 Task: Add Sprouts Organic Raw Unfiltered Apple Cider Vinegar to the cart.
Action: Mouse moved to (17, 71)
Screenshot: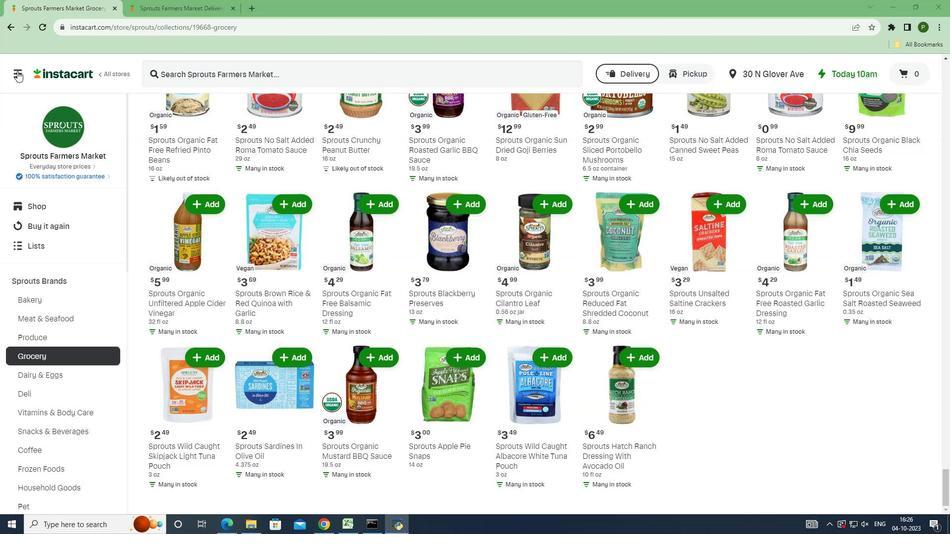 
Action: Mouse pressed left at (17, 71)
Screenshot: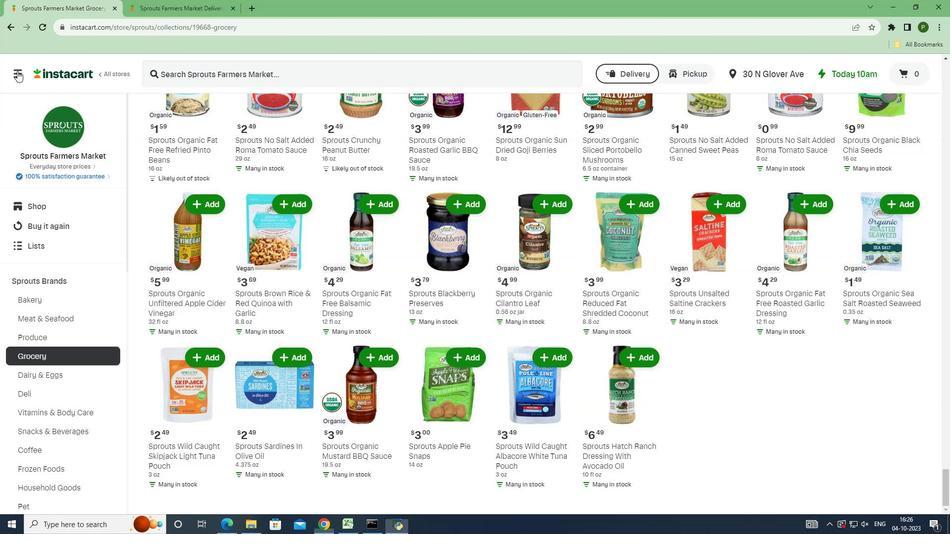 
Action: Mouse moved to (49, 268)
Screenshot: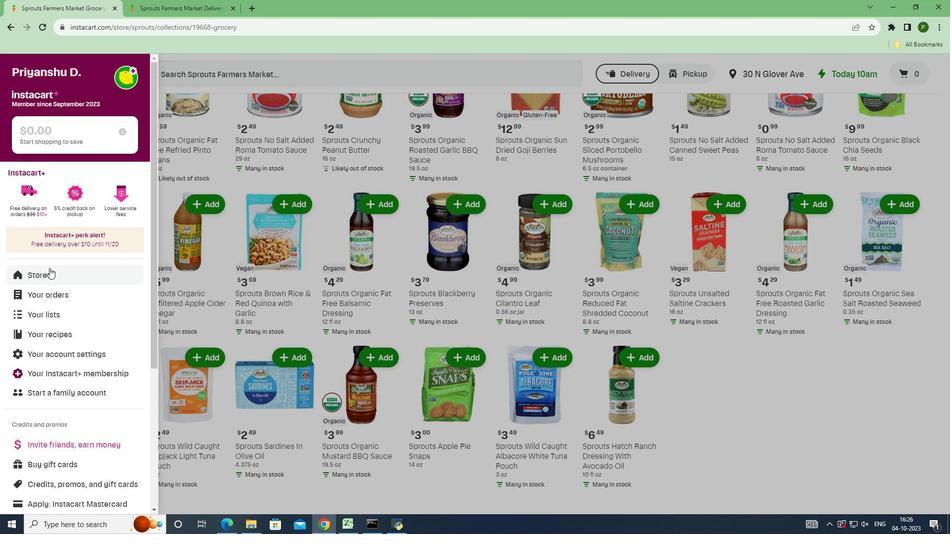 
Action: Mouse pressed left at (49, 268)
Screenshot: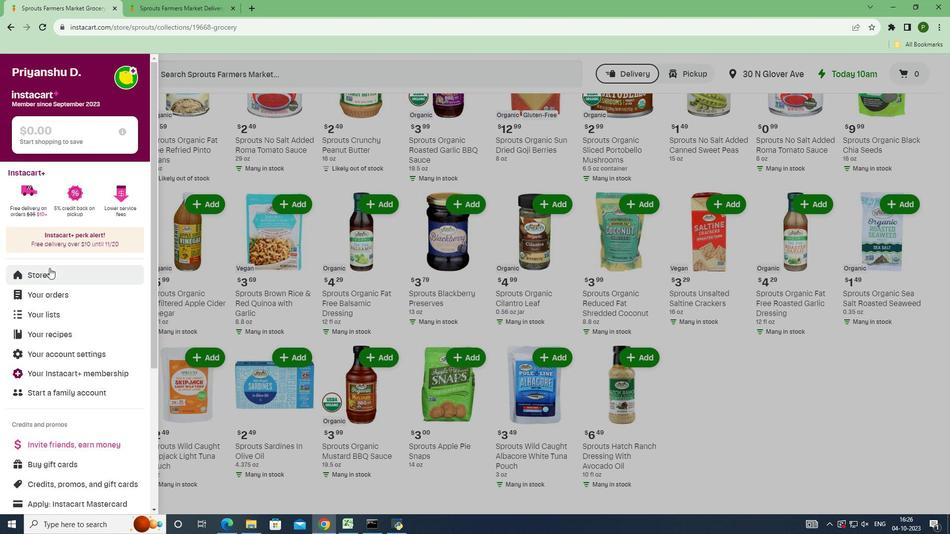
Action: Mouse moved to (224, 121)
Screenshot: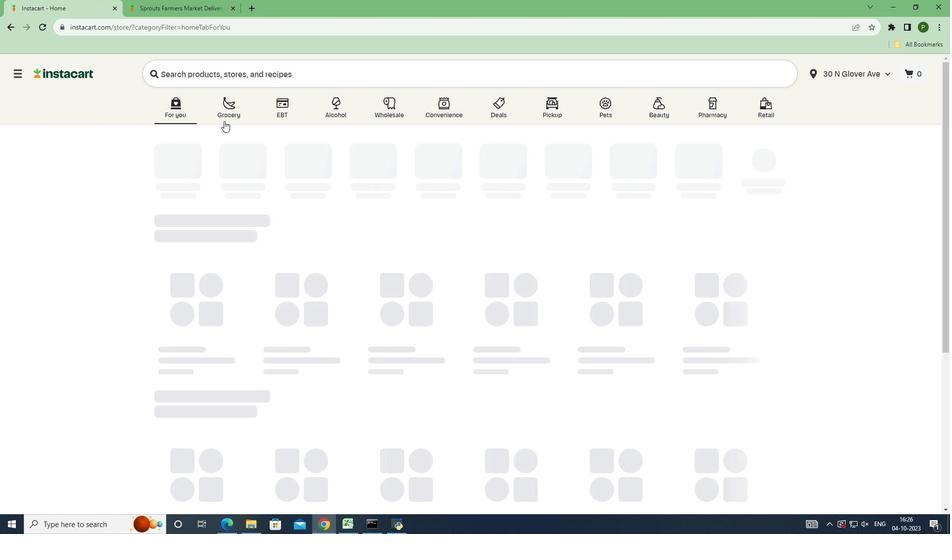 
Action: Mouse pressed left at (224, 121)
Screenshot: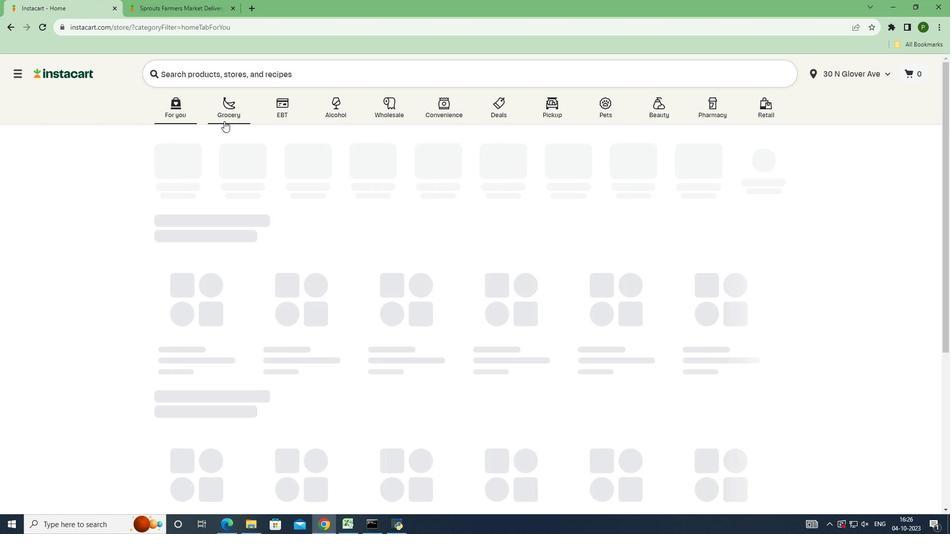 
Action: Mouse moved to (607, 231)
Screenshot: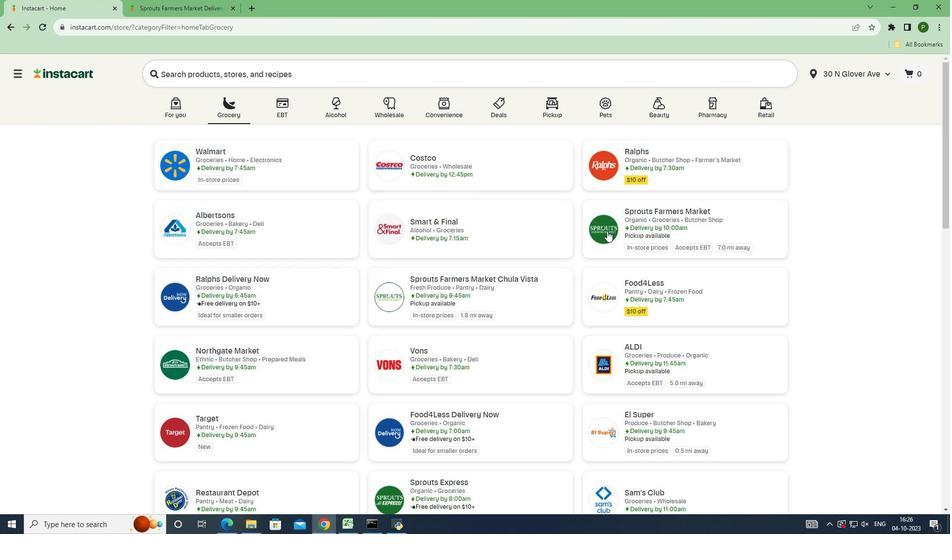 
Action: Mouse pressed left at (607, 231)
Screenshot: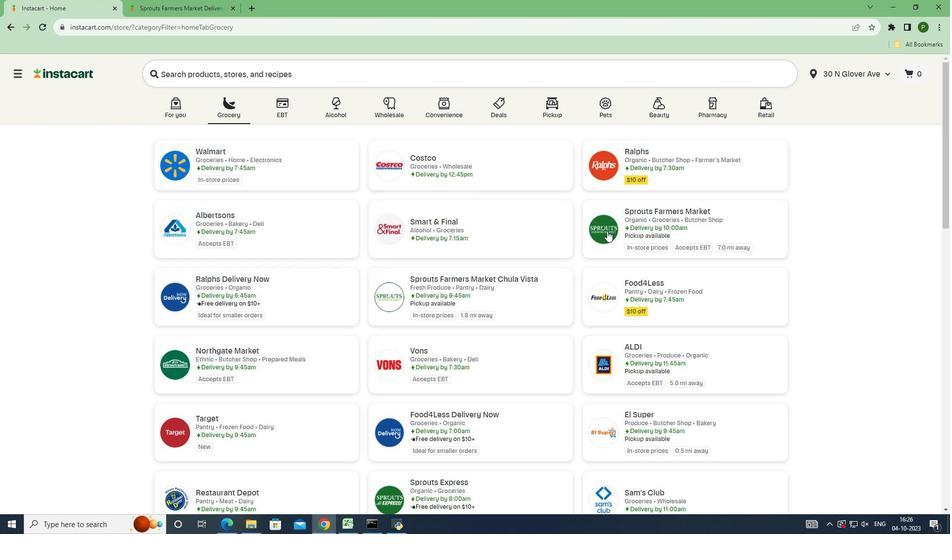 
Action: Mouse moved to (51, 279)
Screenshot: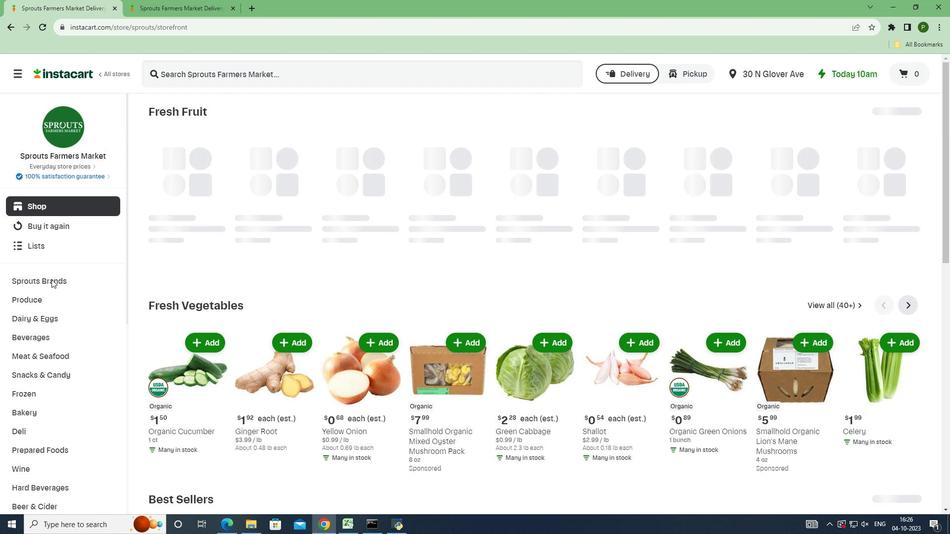 
Action: Mouse pressed left at (51, 279)
Screenshot: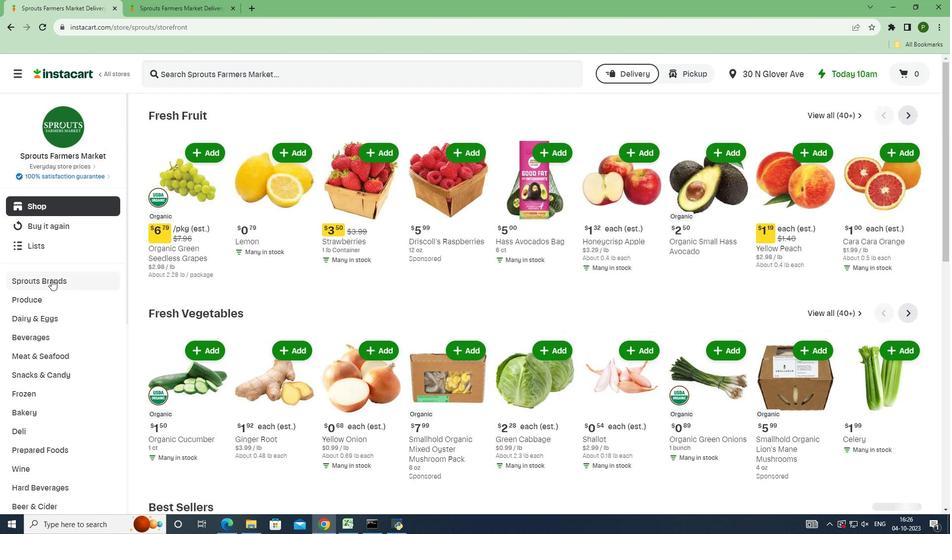 
Action: Mouse moved to (32, 351)
Screenshot: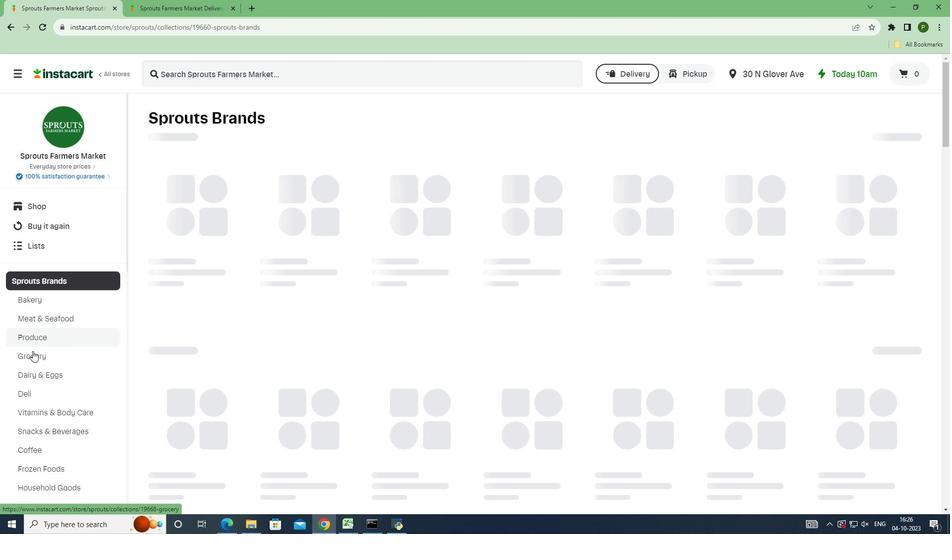 
Action: Mouse pressed left at (32, 351)
Screenshot: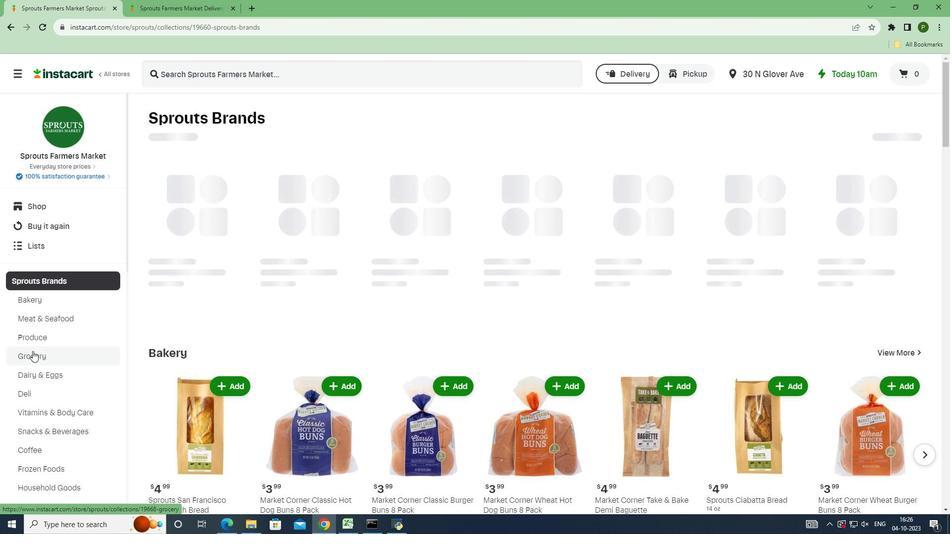 
Action: Mouse moved to (210, 209)
Screenshot: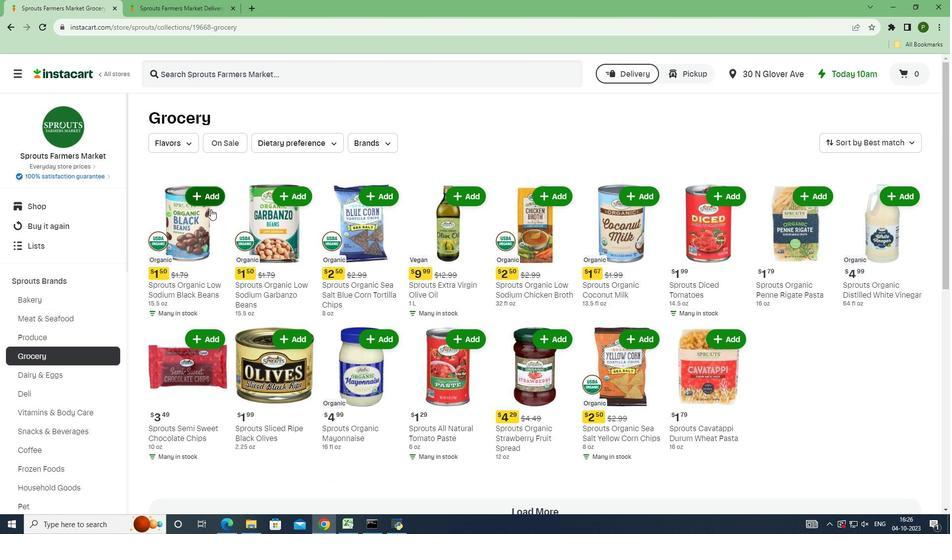 
Action: Mouse scrolled (210, 208) with delta (0, 0)
Screenshot: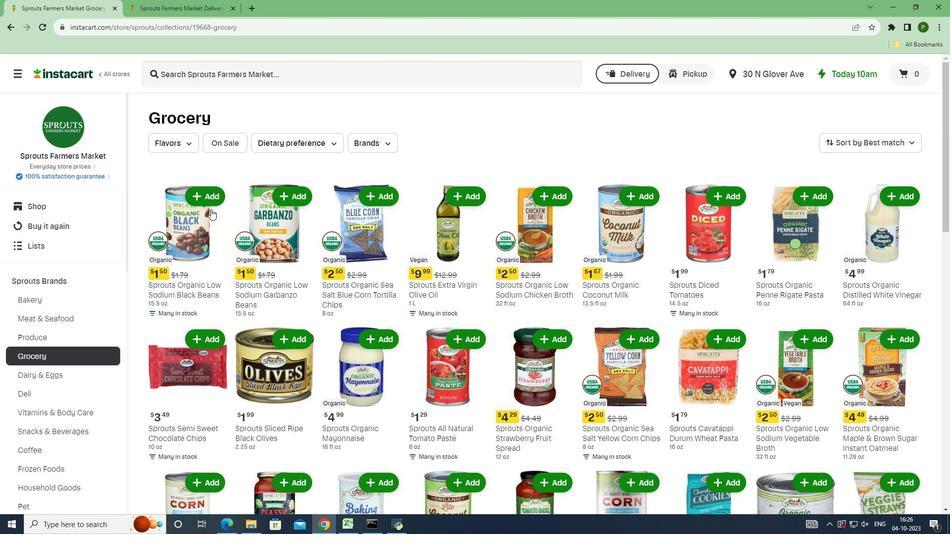 
Action: Mouse scrolled (210, 208) with delta (0, 0)
Screenshot: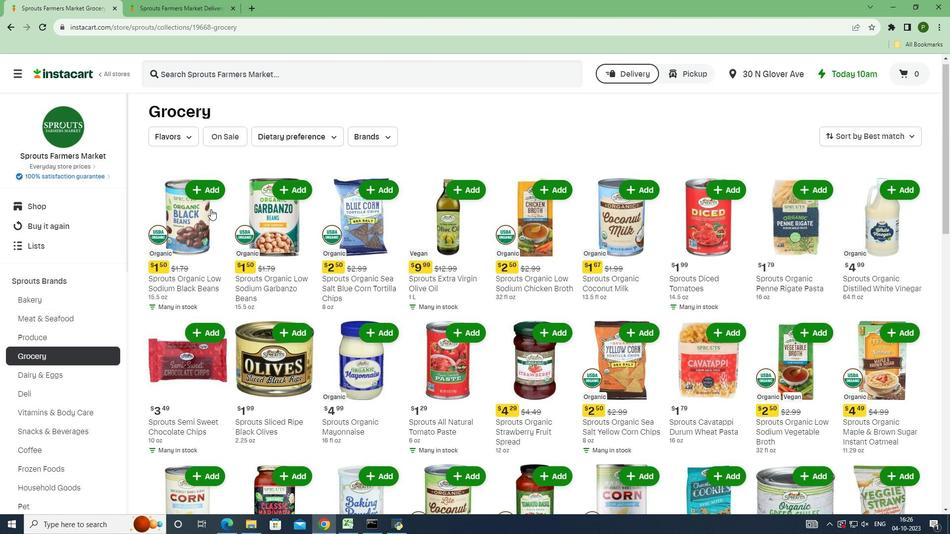 
Action: Mouse scrolled (210, 208) with delta (0, 0)
Screenshot: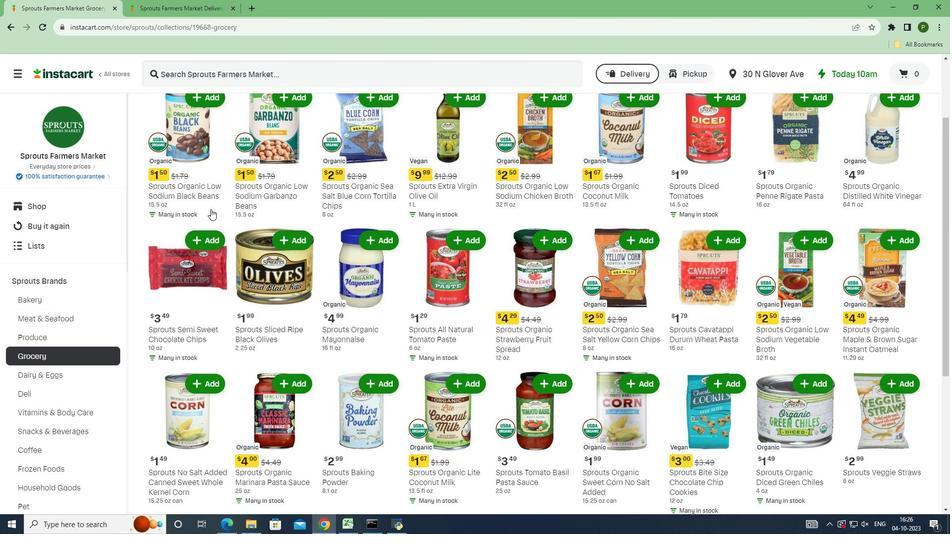 
Action: Mouse scrolled (210, 208) with delta (0, 0)
Screenshot: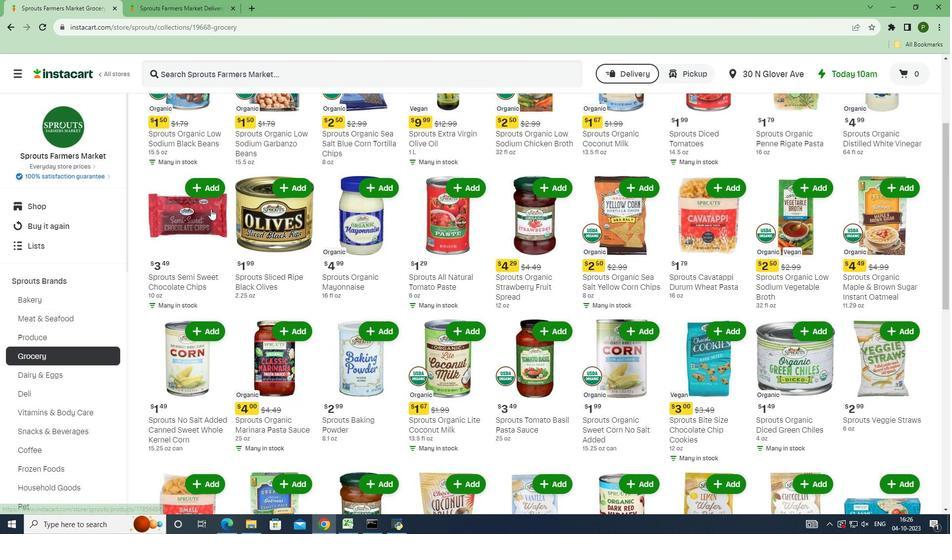 
Action: Mouse scrolled (210, 208) with delta (0, 0)
Screenshot: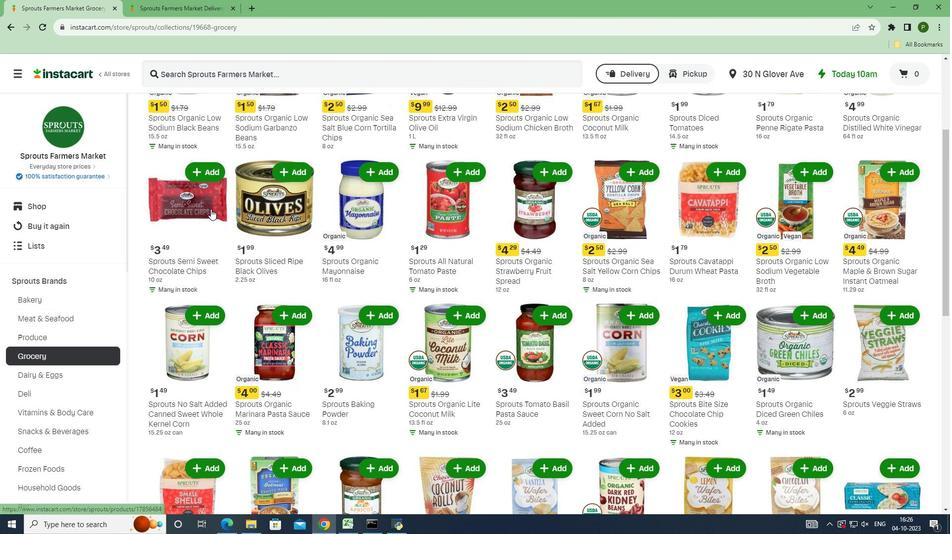 
Action: Mouse scrolled (210, 208) with delta (0, 0)
Screenshot: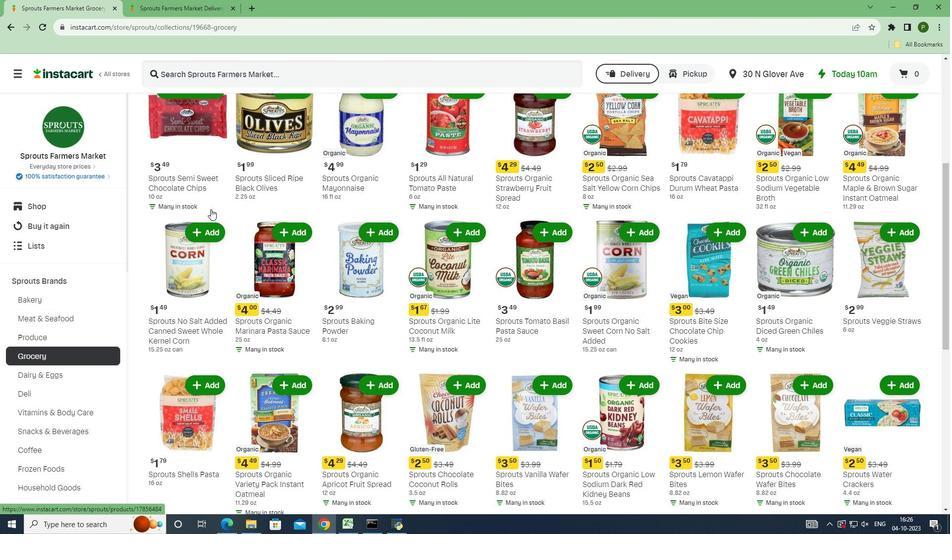 
Action: Mouse scrolled (210, 208) with delta (0, 0)
Screenshot: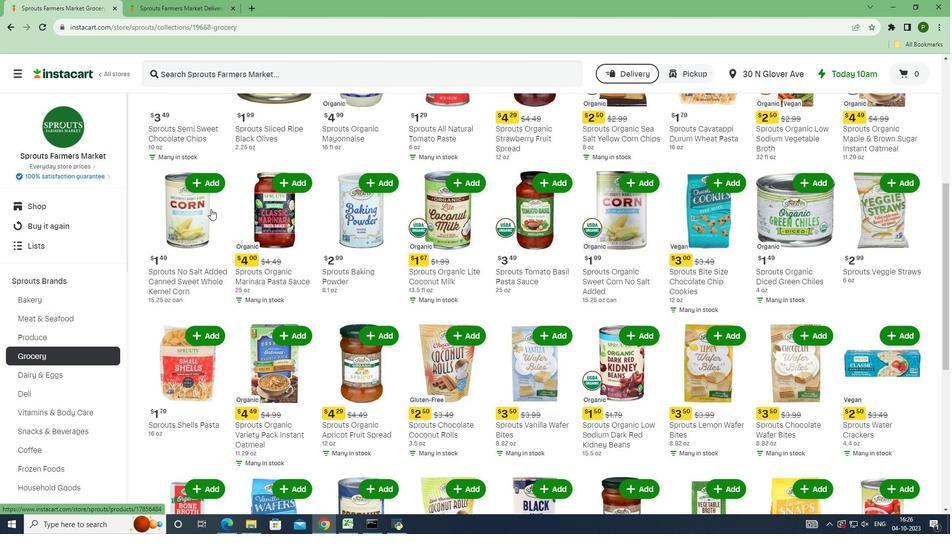 
Action: Mouse scrolled (210, 208) with delta (0, 0)
Screenshot: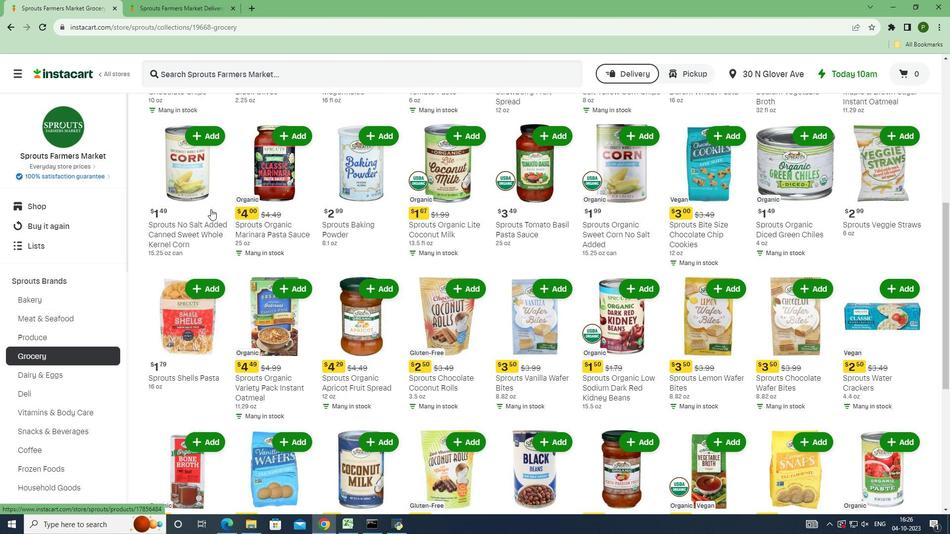 
Action: Mouse scrolled (210, 208) with delta (0, 0)
Screenshot: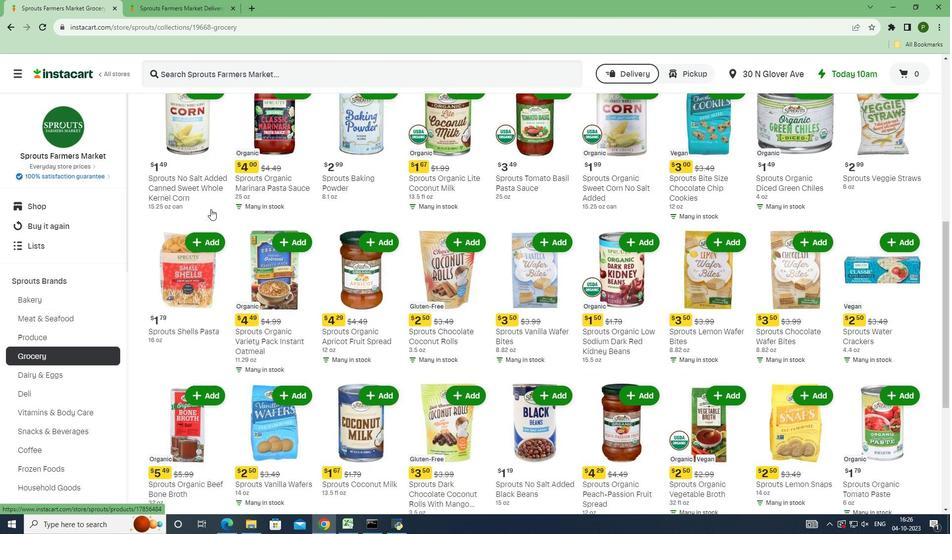 
Action: Mouse scrolled (210, 208) with delta (0, 0)
Screenshot: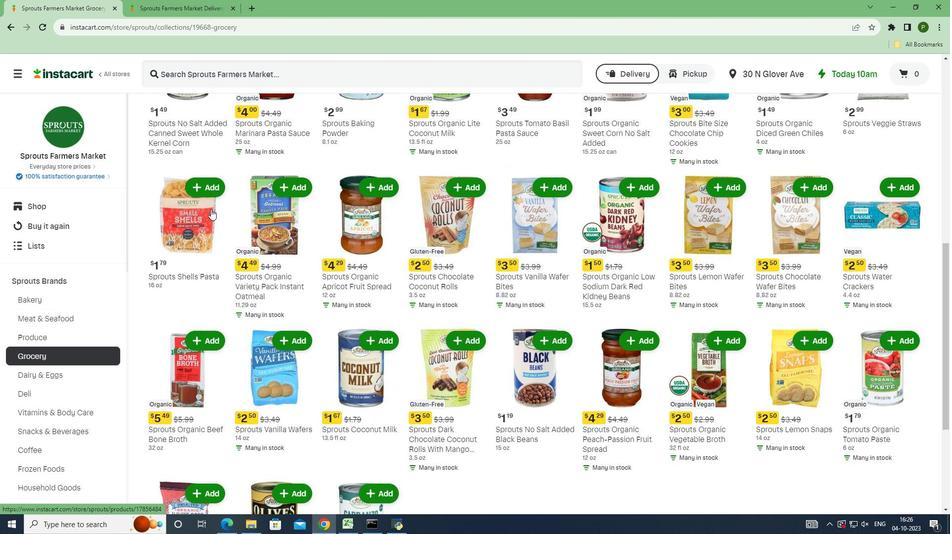 
Action: Mouse scrolled (210, 208) with delta (0, 0)
Screenshot: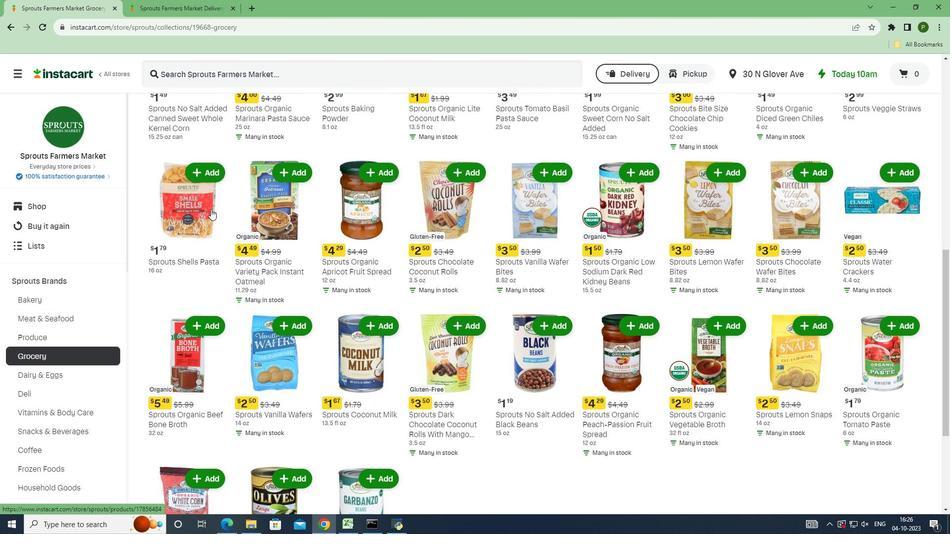 
Action: Mouse scrolled (210, 208) with delta (0, 0)
Screenshot: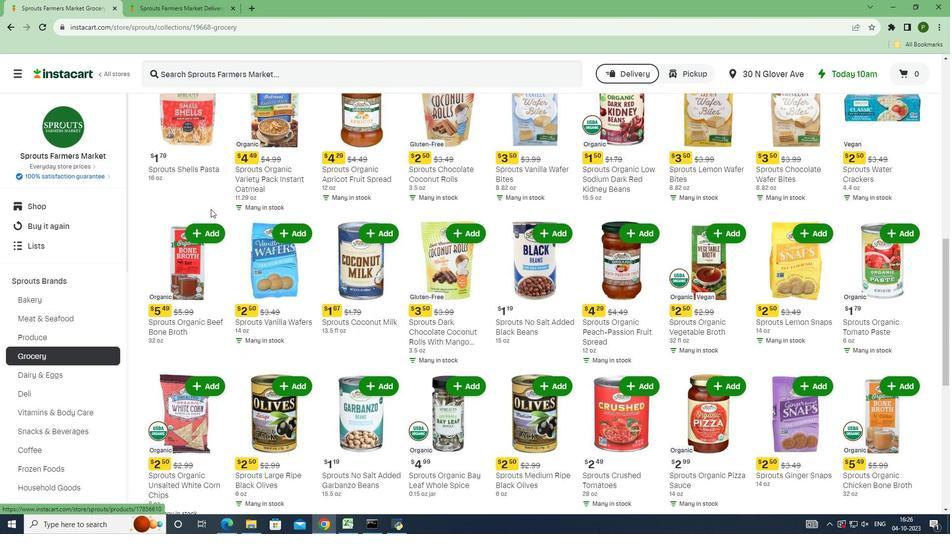 
Action: Mouse scrolled (210, 208) with delta (0, 0)
Screenshot: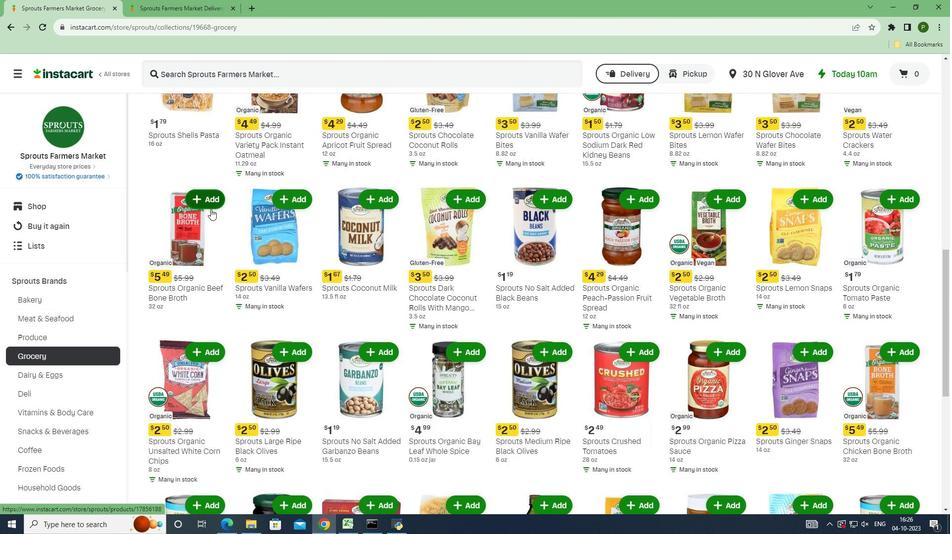 
Action: Mouse scrolled (210, 208) with delta (0, 0)
Screenshot: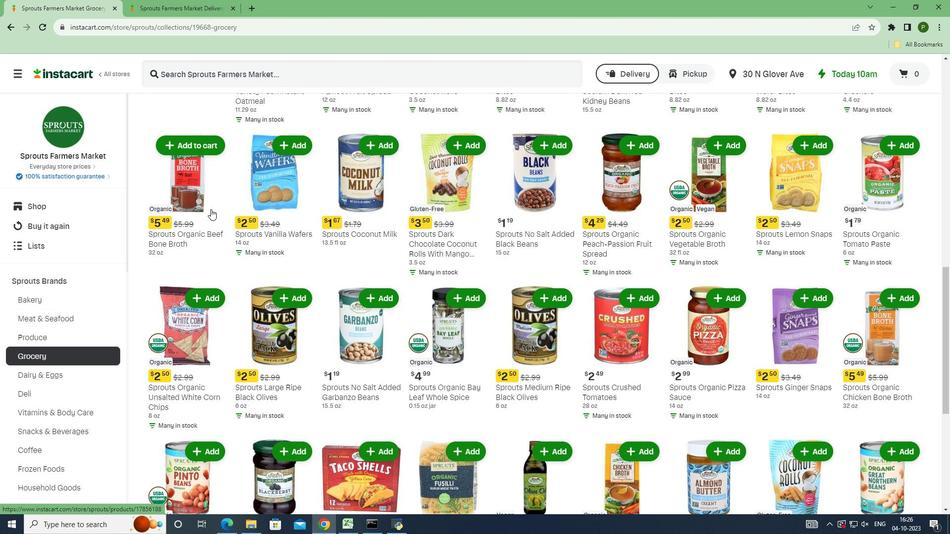 
Action: Mouse scrolled (210, 208) with delta (0, 0)
Screenshot: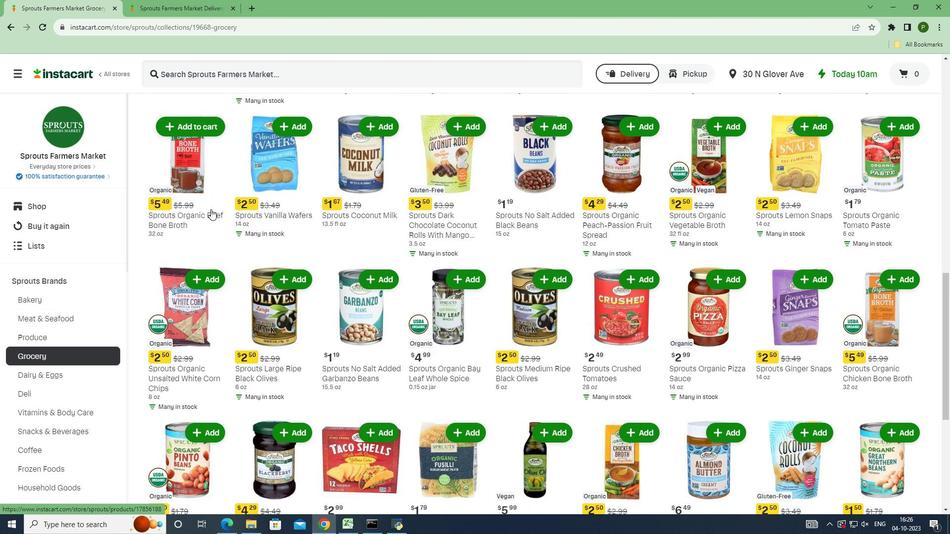 
Action: Mouse scrolled (210, 208) with delta (0, 0)
Screenshot: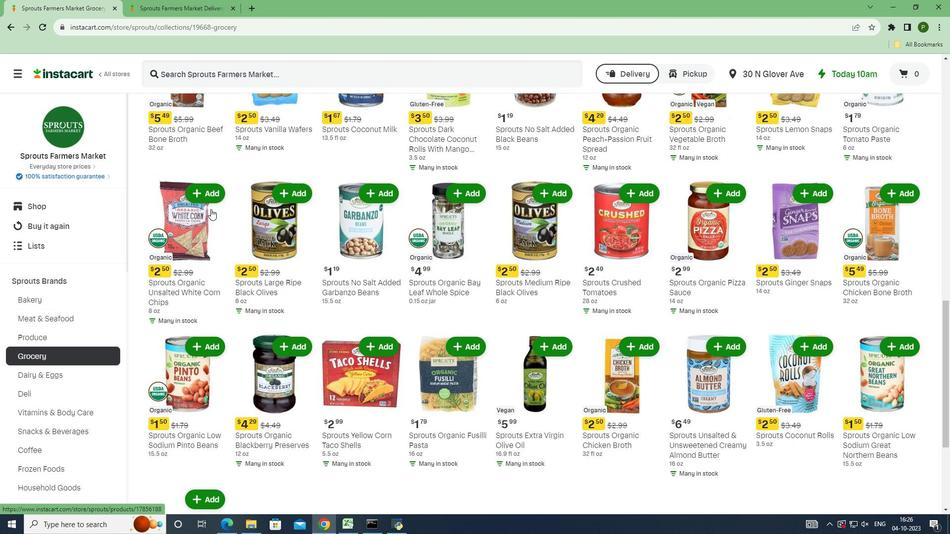 
Action: Mouse scrolled (210, 208) with delta (0, 0)
Screenshot: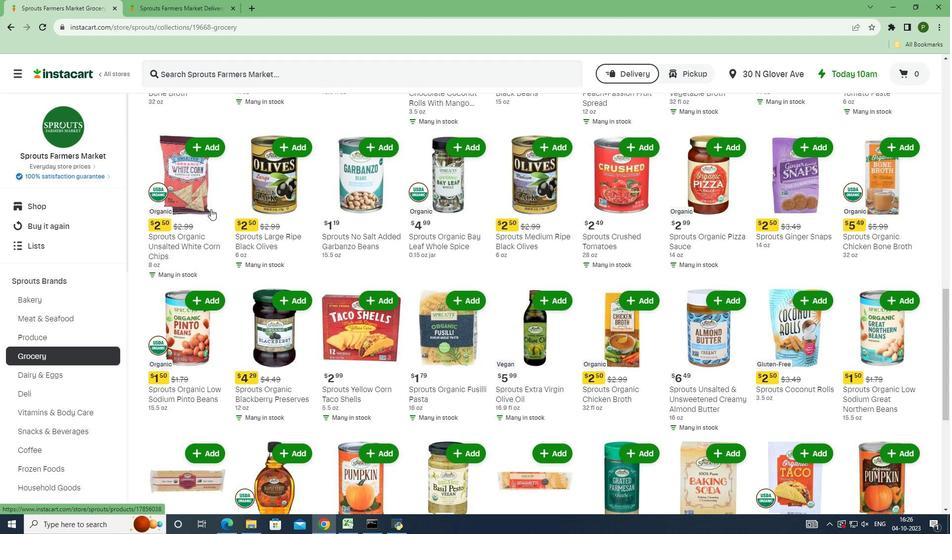 
Action: Mouse scrolled (210, 208) with delta (0, 0)
Screenshot: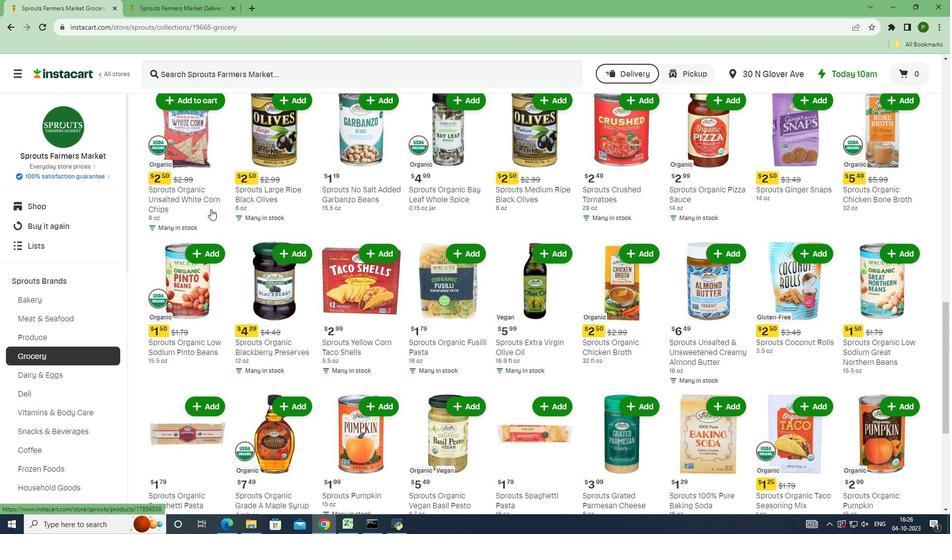 
Action: Mouse scrolled (210, 208) with delta (0, 0)
Screenshot: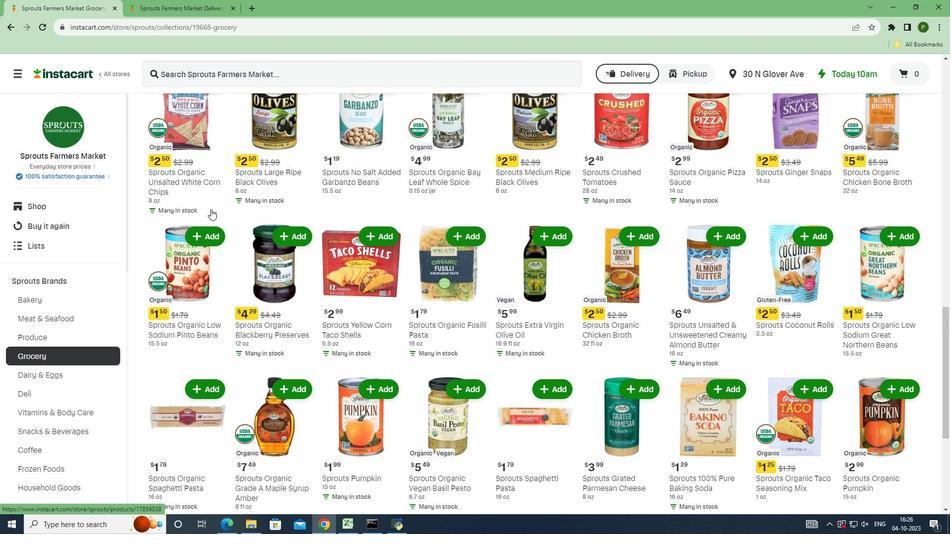 
Action: Mouse scrolled (210, 208) with delta (0, 0)
Screenshot: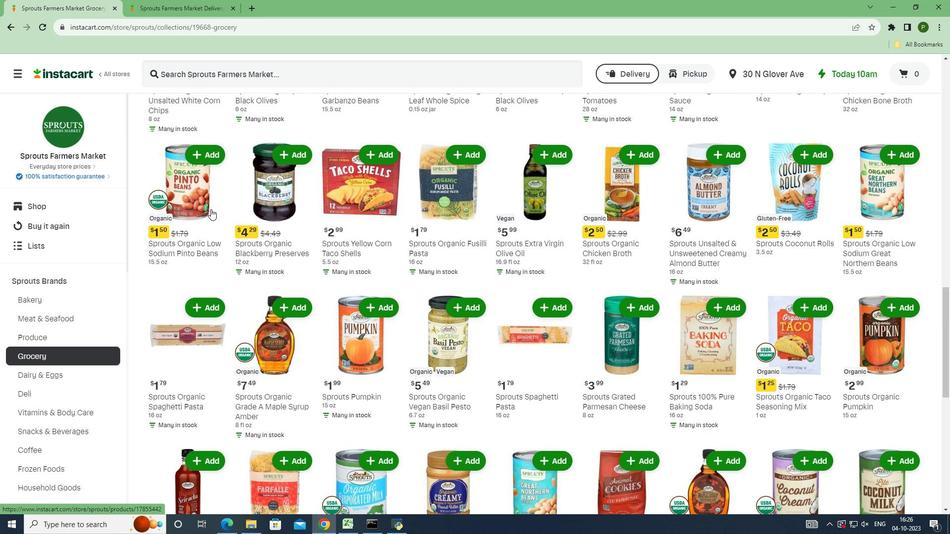 
Action: Mouse scrolled (210, 208) with delta (0, 0)
Screenshot: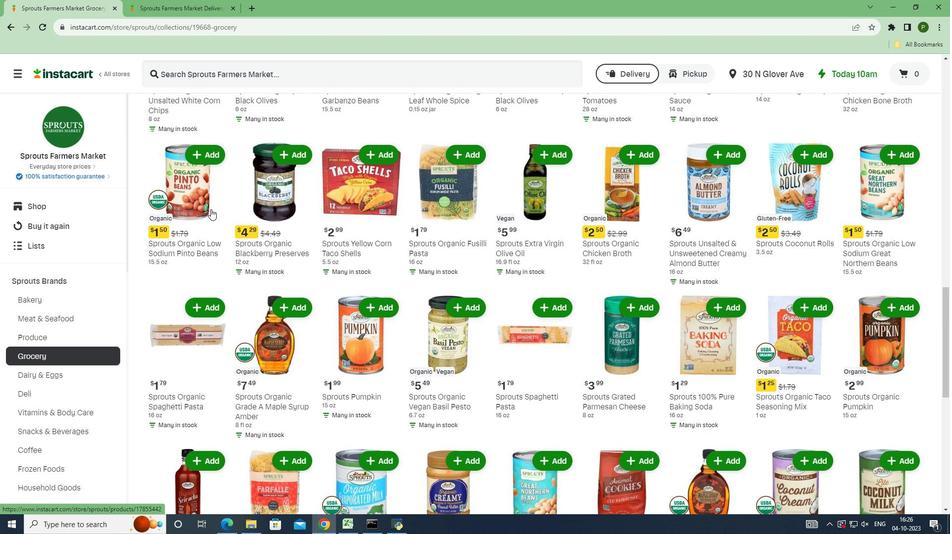 
Action: Mouse scrolled (210, 208) with delta (0, 0)
Screenshot: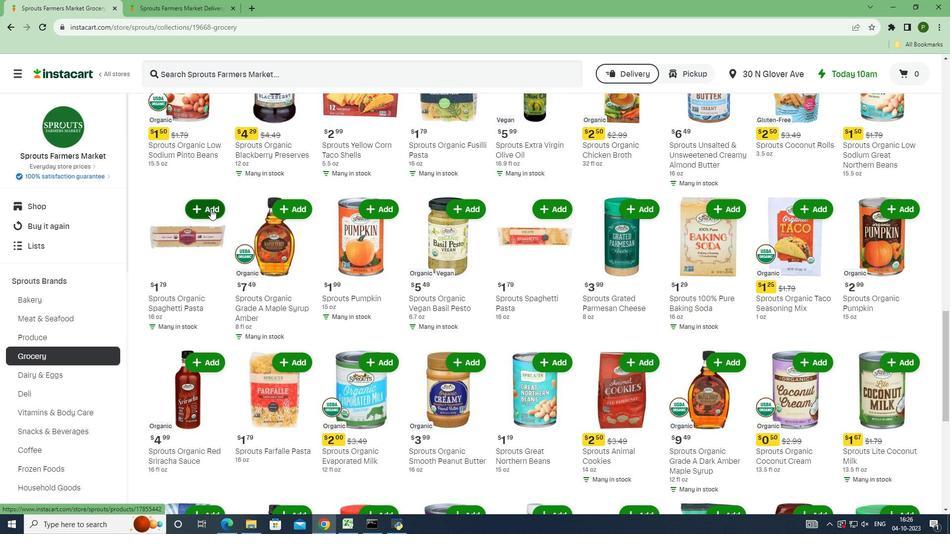 
Action: Mouse scrolled (210, 208) with delta (0, 0)
Screenshot: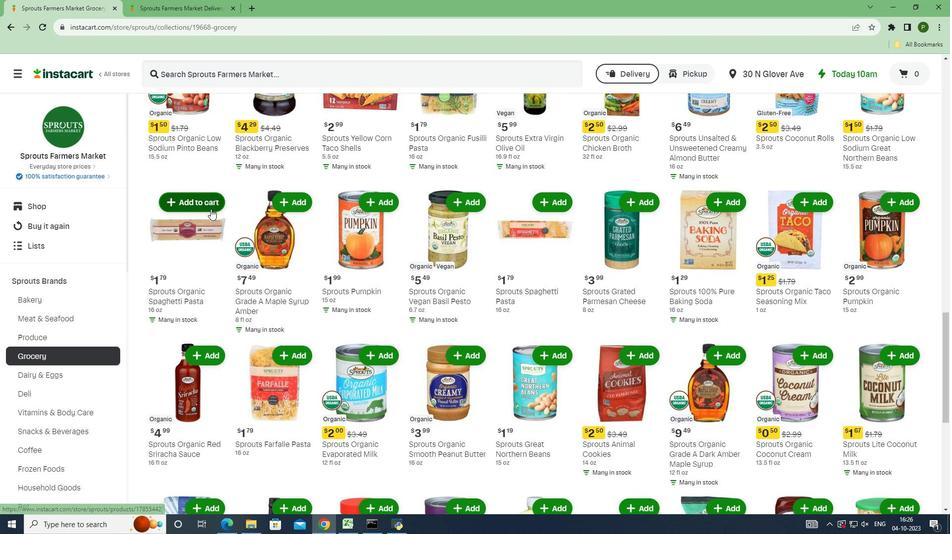 
Action: Mouse scrolled (210, 208) with delta (0, 0)
Screenshot: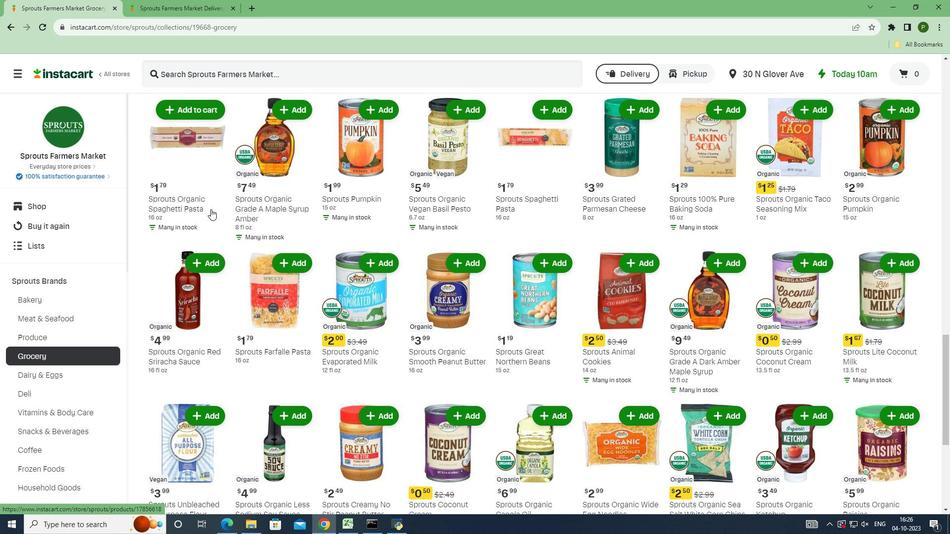 
Action: Mouse scrolled (210, 208) with delta (0, 0)
Screenshot: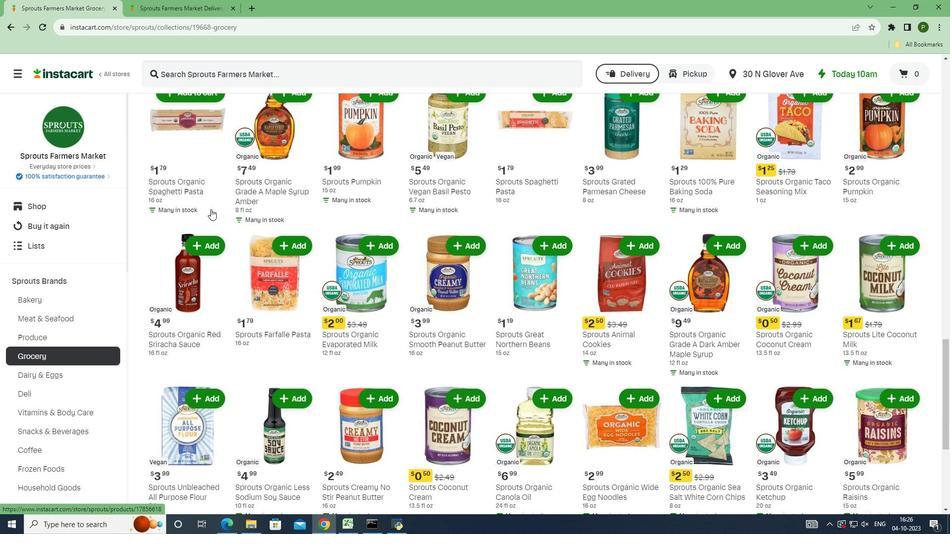 
Action: Mouse scrolled (210, 208) with delta (0, 0)
Screenshot: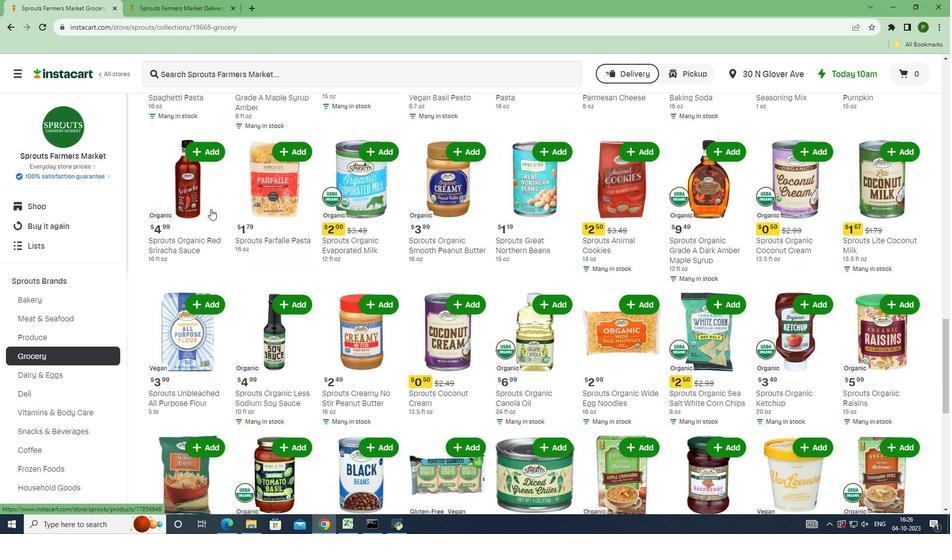 
Action: Mouse moved to (208, 235)
Screenshot: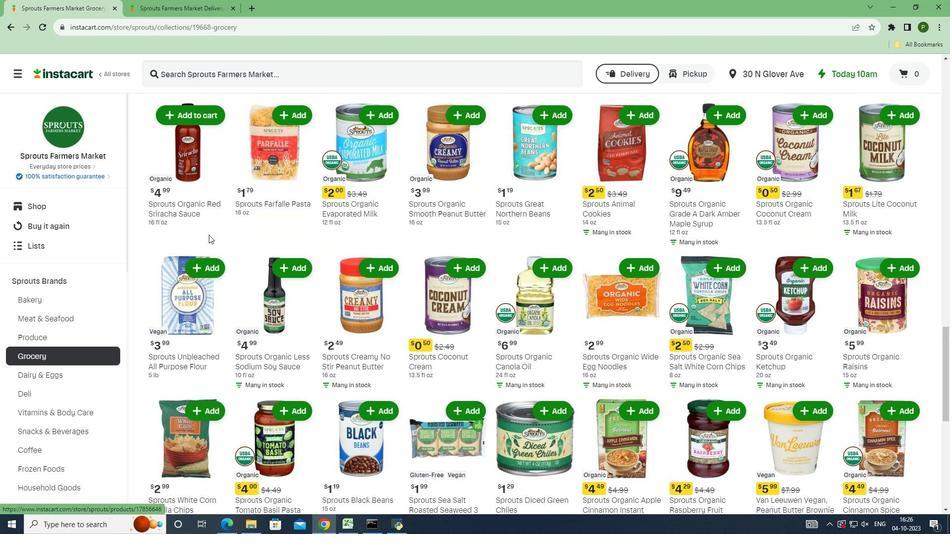
Action: Mouse scrolled (208, 234) with delta (0, 0)
Screenshot: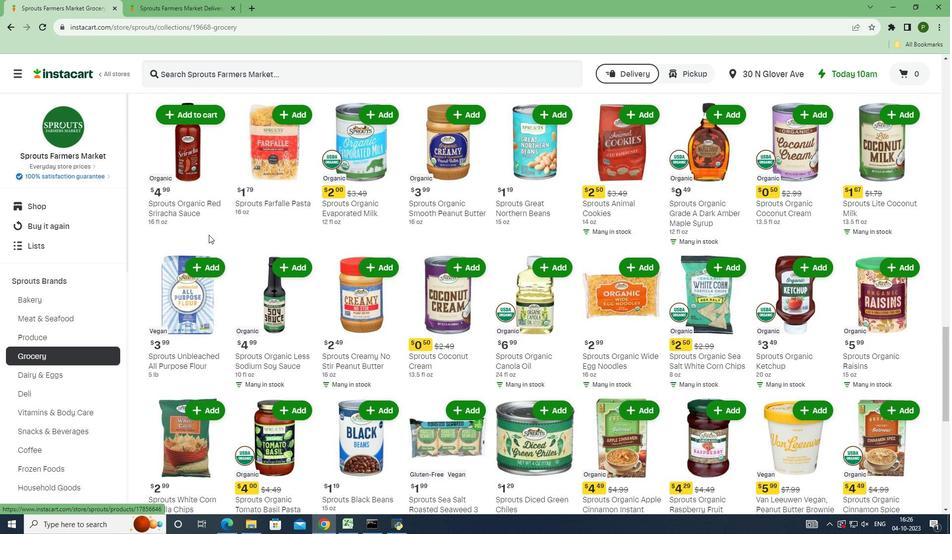 
Action: Mouse scrolled (208, 234) with delta (0, 0)
Screenshot: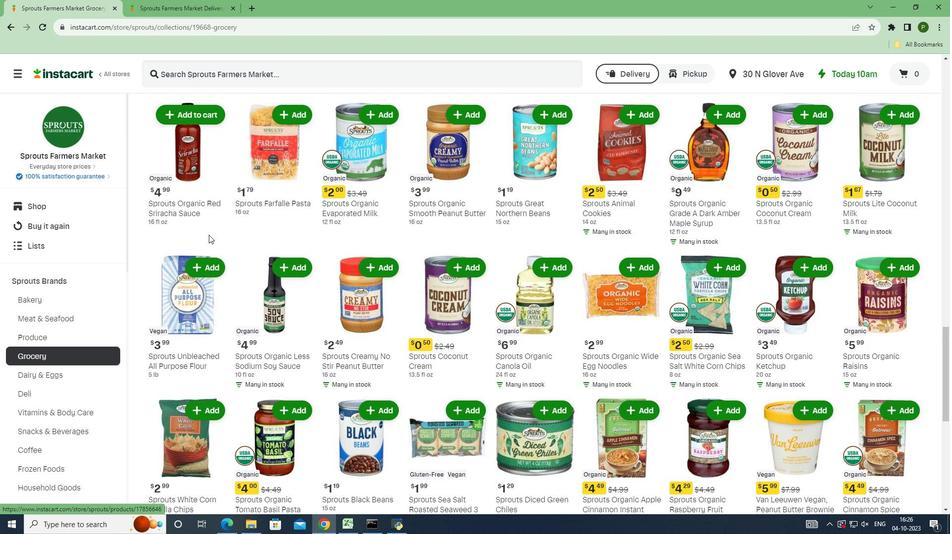 
Action: Mouse scrolled (208, 234) with delta (0, 0)
Screenshot: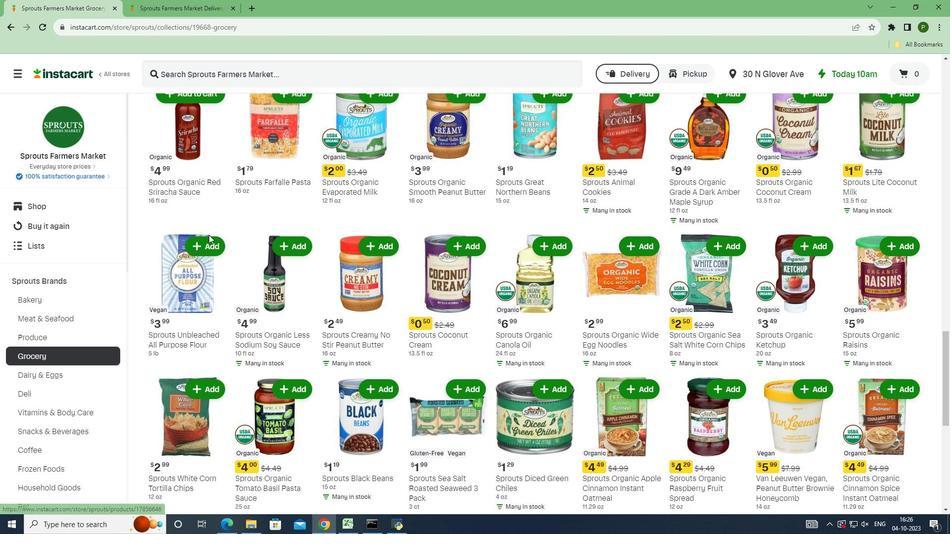
Action: Mouse scrolled (208, 234) with delta (0, 0)
Screenshot: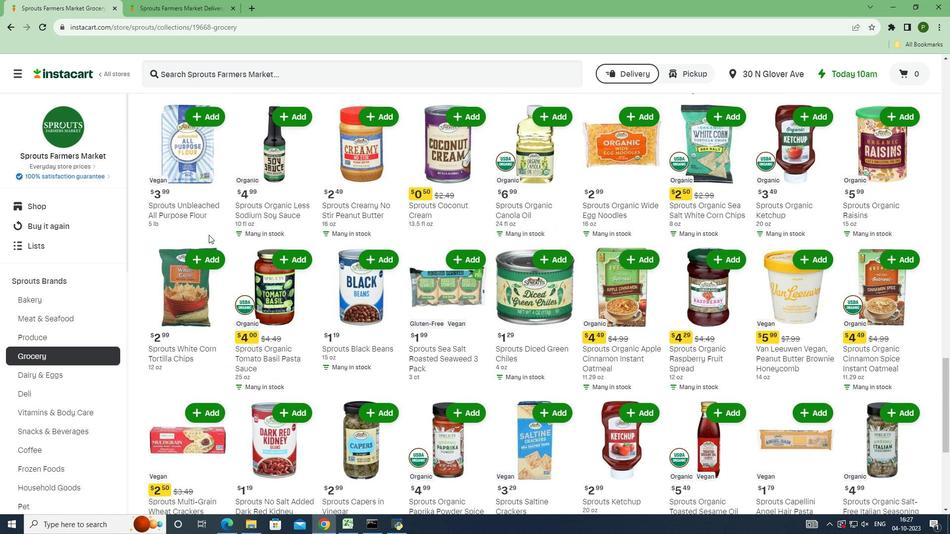
Action: Mouse scrolled (208, 234) with delta (0, 0)
Screenshot: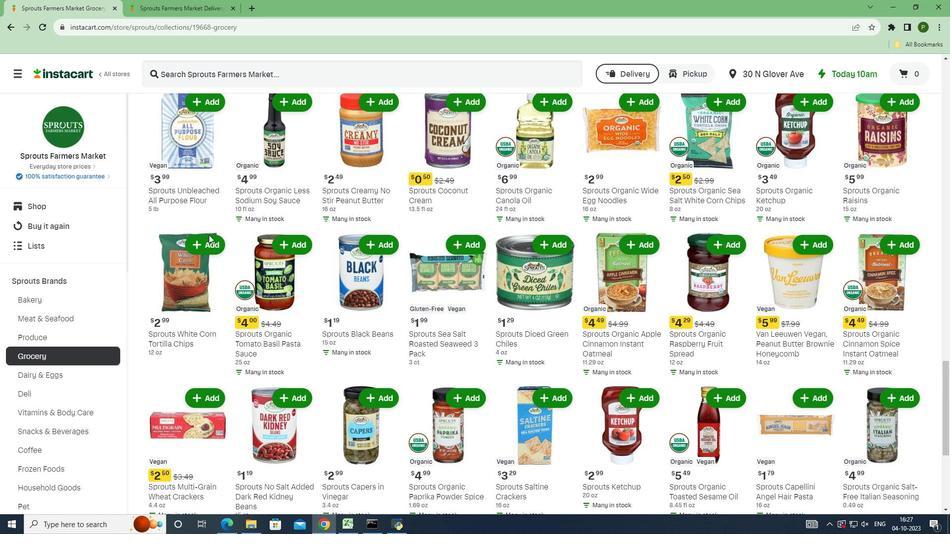 
Action: Mouse scrolled (208, 234) with delta (0, 0)
Screenshot: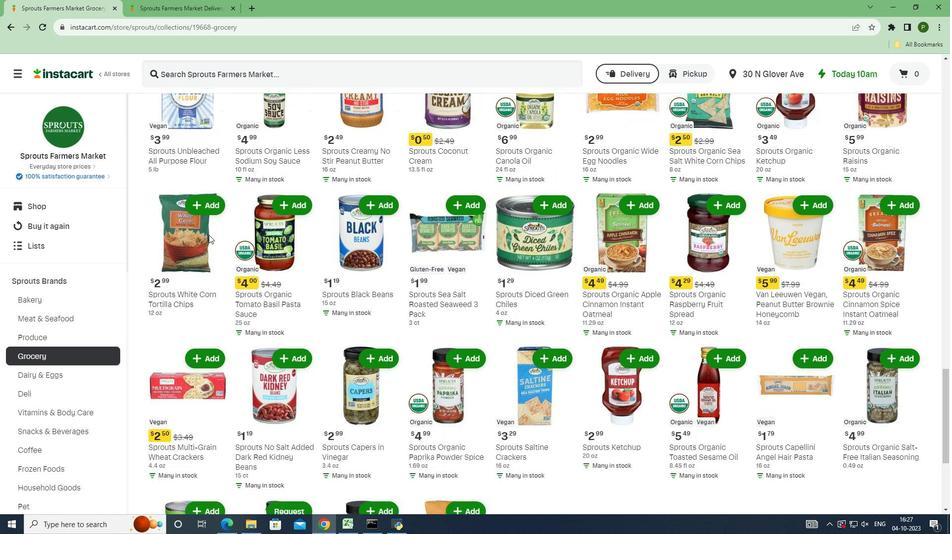 
Action: Mouse moved to (210, 235)
Screenshot: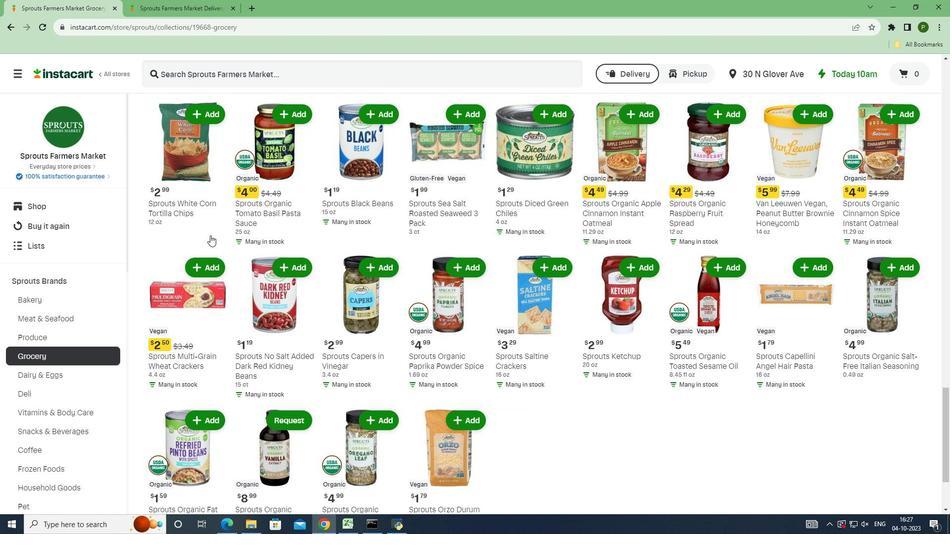 
Action: Mouse scrolled (210, 235) with delta (0, 0)
Screenshot: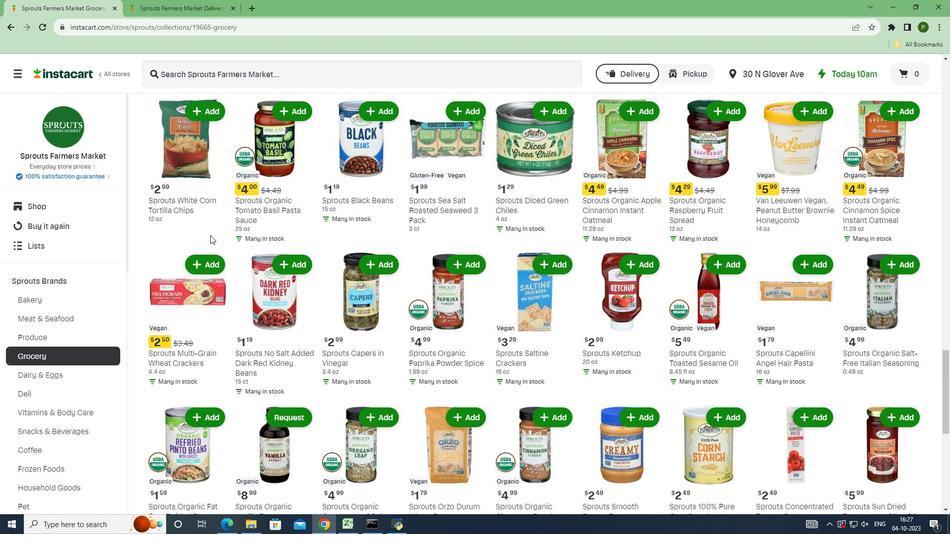 
Action: Mouse scrolled (210, 235) with delta (0, 0)
Screenshot: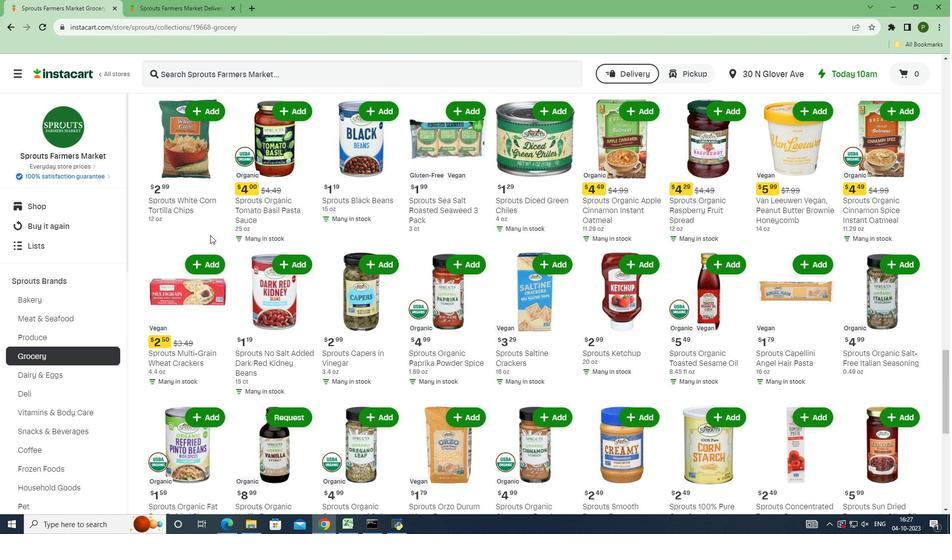 
Action: Mouse scrolled (210, 235) with delta (0, 0)
Screenshot: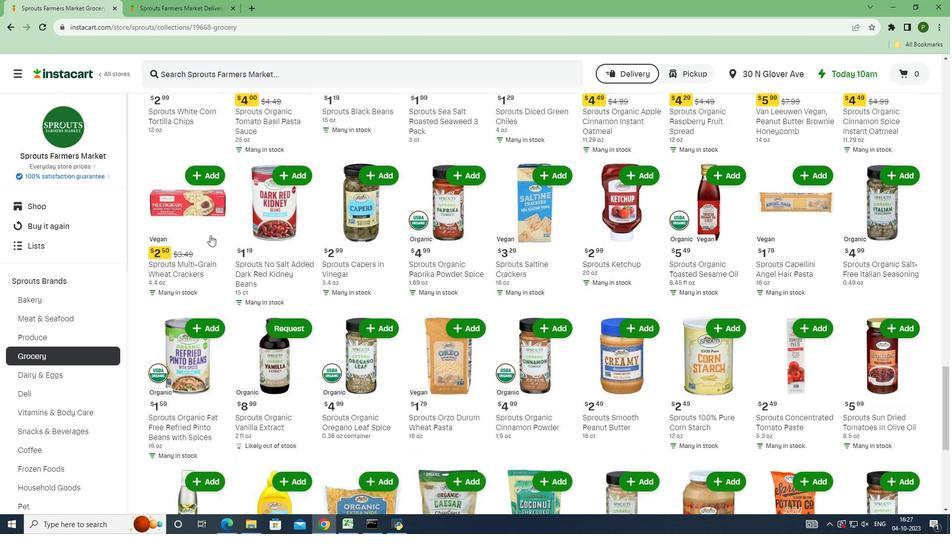 
Action: Mouse scrolled (210, 235) with delta (0, 0)
Screenshot: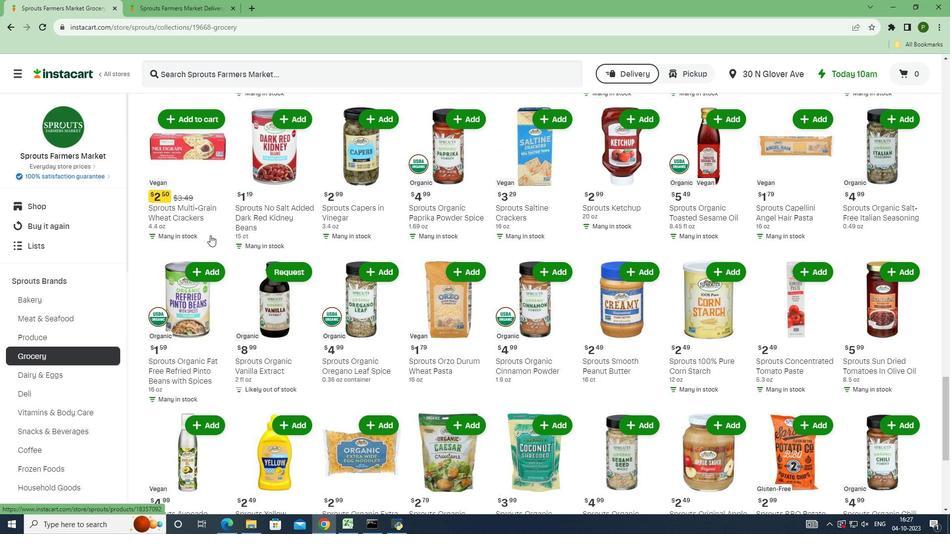 
Action: Mouse scrolled (210, 235) with delta (0, 0)
Screenshot: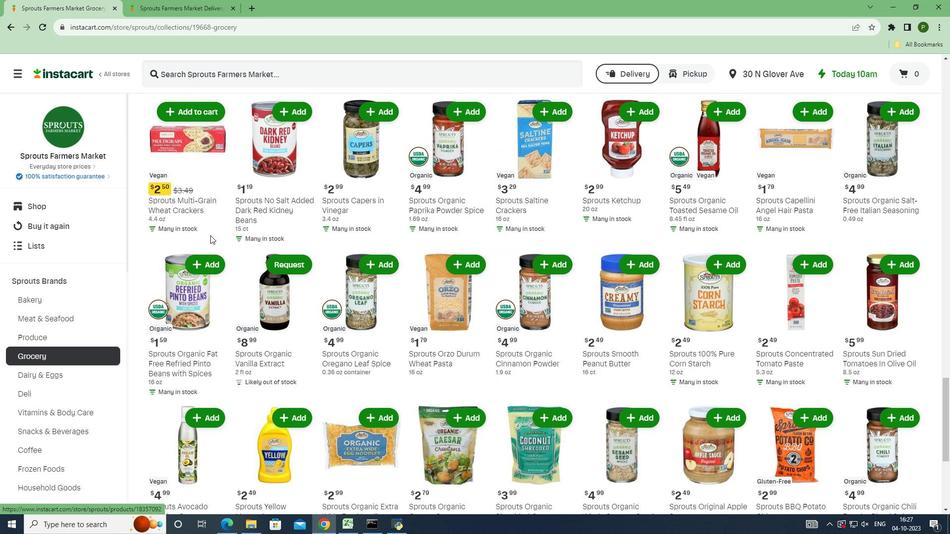 
Action: Mouse scrolled (210, 235) with delta (0, 0)
Screenshot: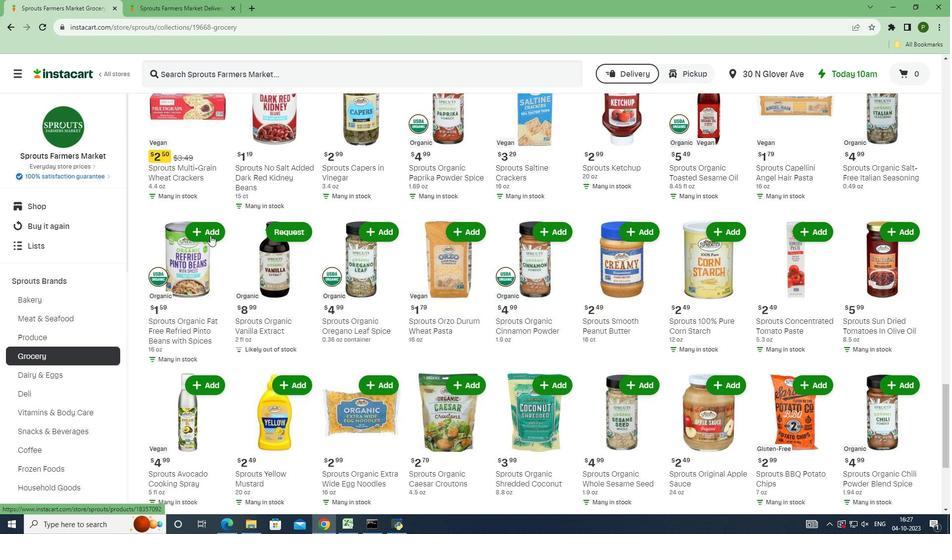
Action: Mouse moved to (213, 236)
Screenshot: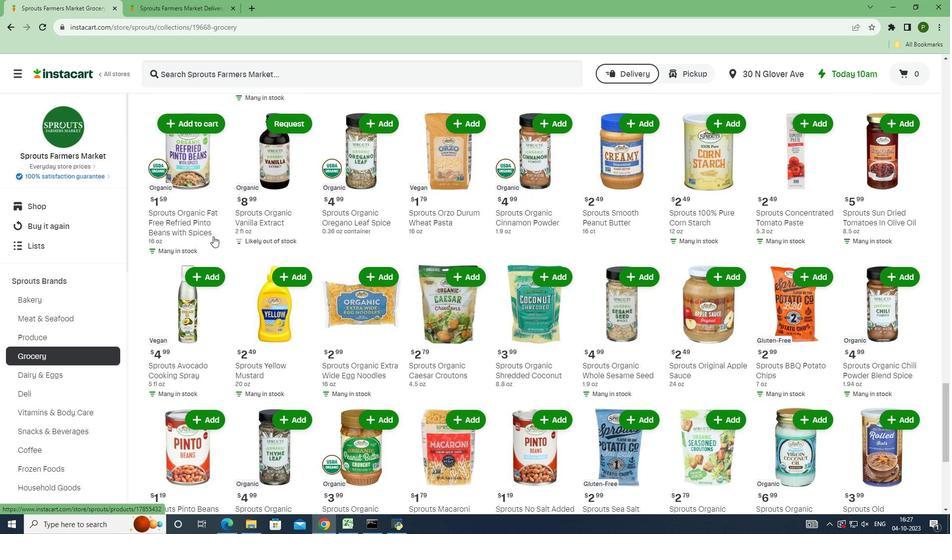 
Action: Mouse scrolled (213, 236) with delta (0, 0)
Screenshot: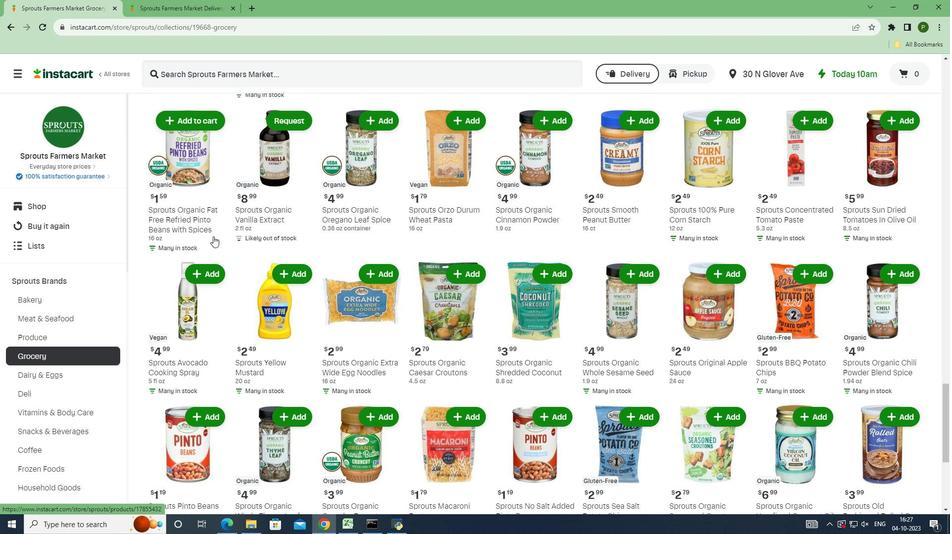 
Action: Mouse scrolled (213, 236) with delta (0, 0)
Screenshot: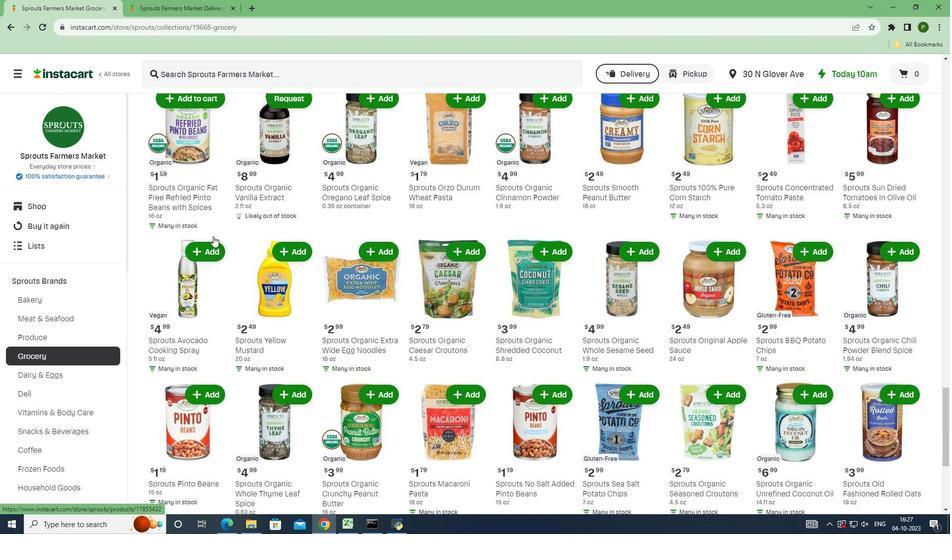 
Action: Mouse scrolled (213, 236) with delta (0, 0)
Screenshot: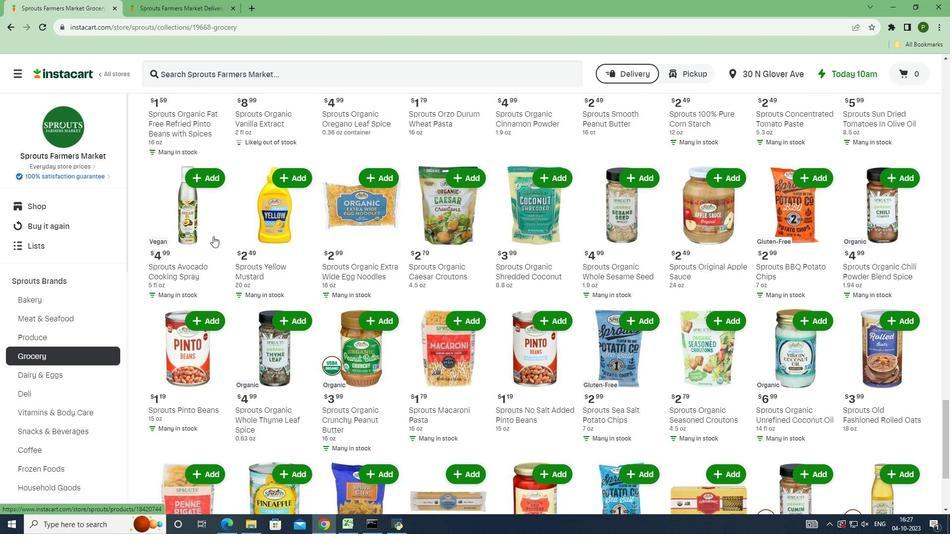 
Action: Mouse scrolled (213, 236) with delta (0, 0)
Screenshot: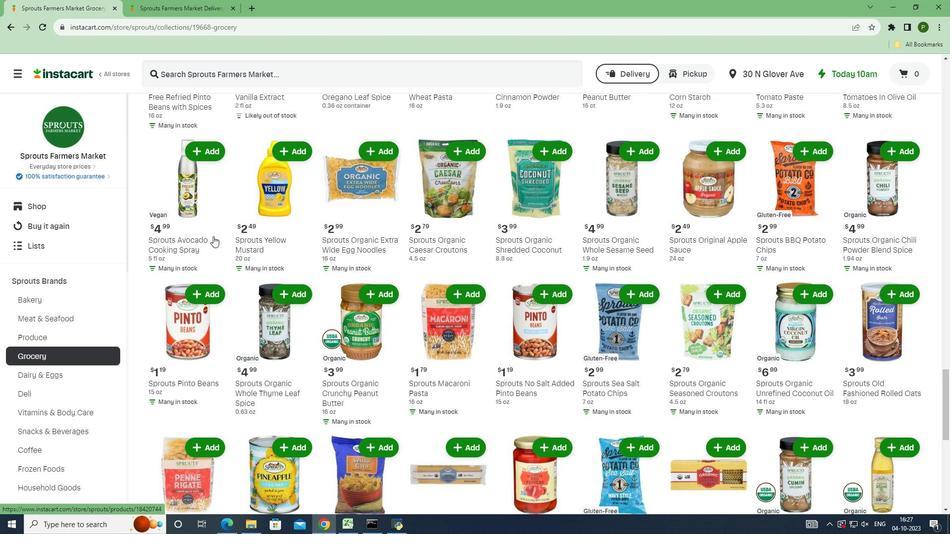 
Action: Mouse scrolled (213, 236) with delta (0, 0)
Screenshot: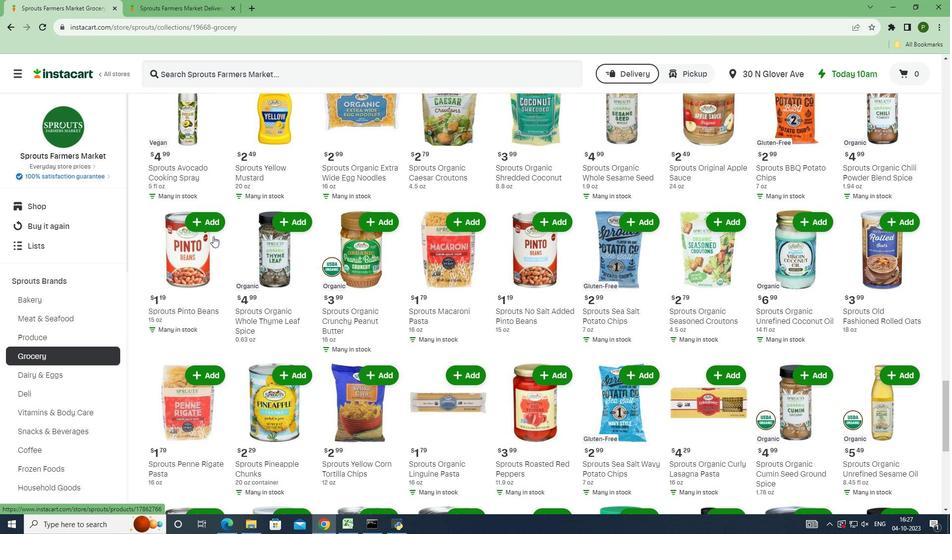 
Action: Mouse scrolled (213, 236) with delta (0, 0)
Screenshot: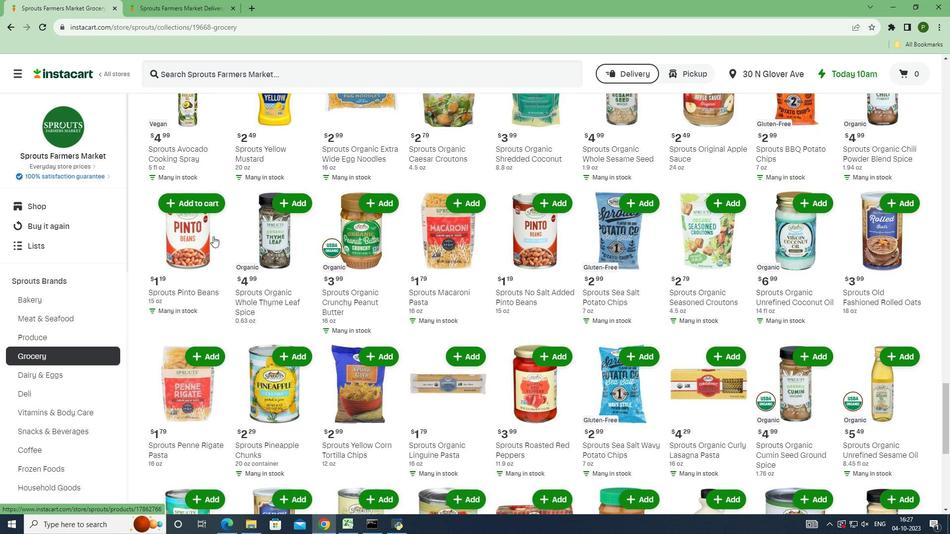 
Action: Mouse scrolled (213, 236) with delta (0, 0)
Screenshot: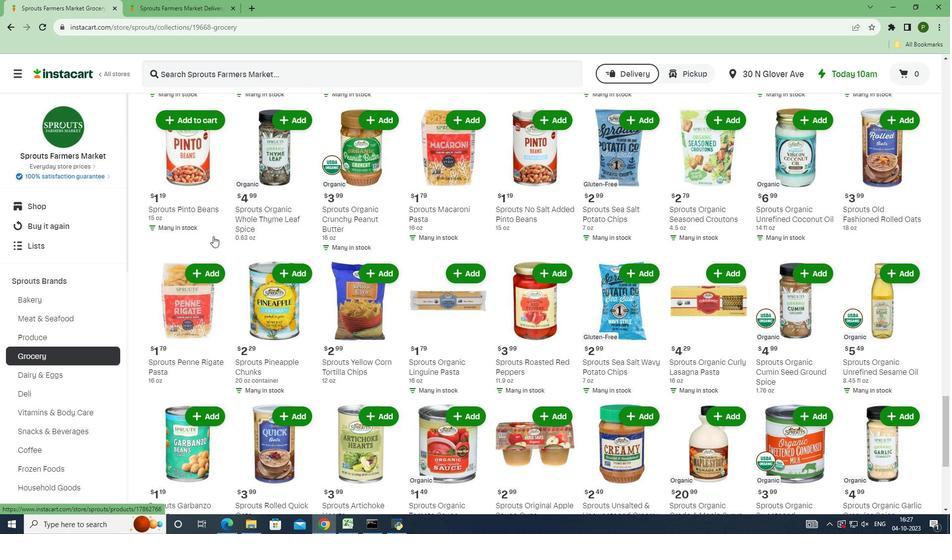 
Action: Mouse moved to (213, 238)
Screenshot: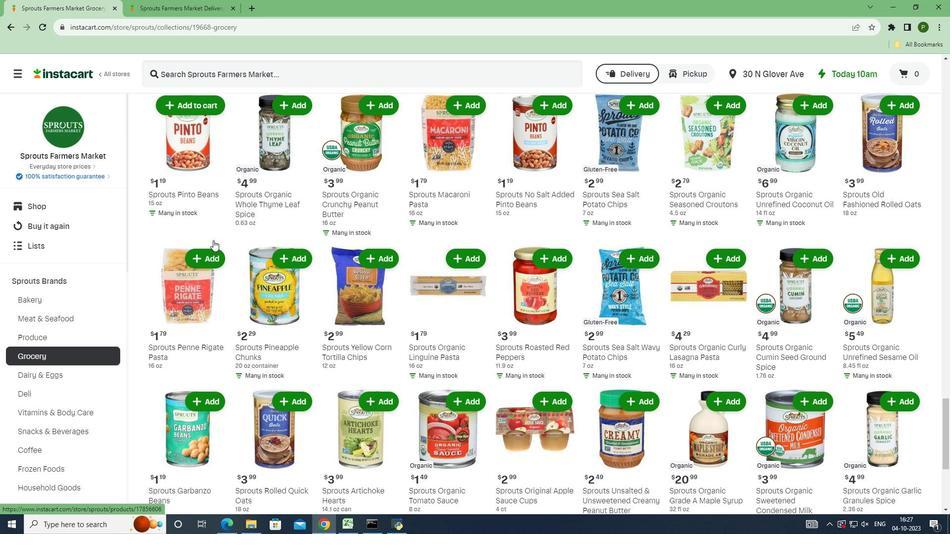 
Action: Mouse scrolled (213, 237) with delta (0, 0)
Screenshot: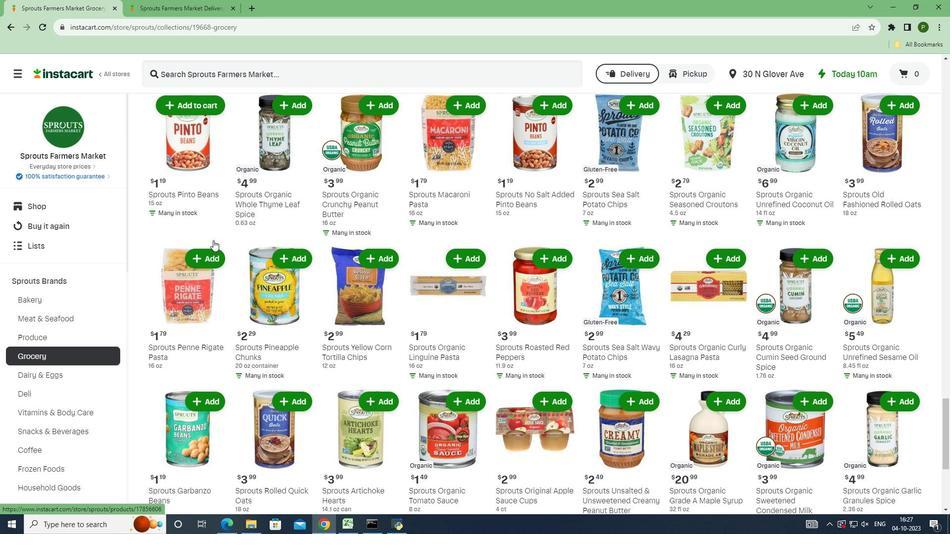 
Action: Mouse moved to (213, 240)
Screenshot: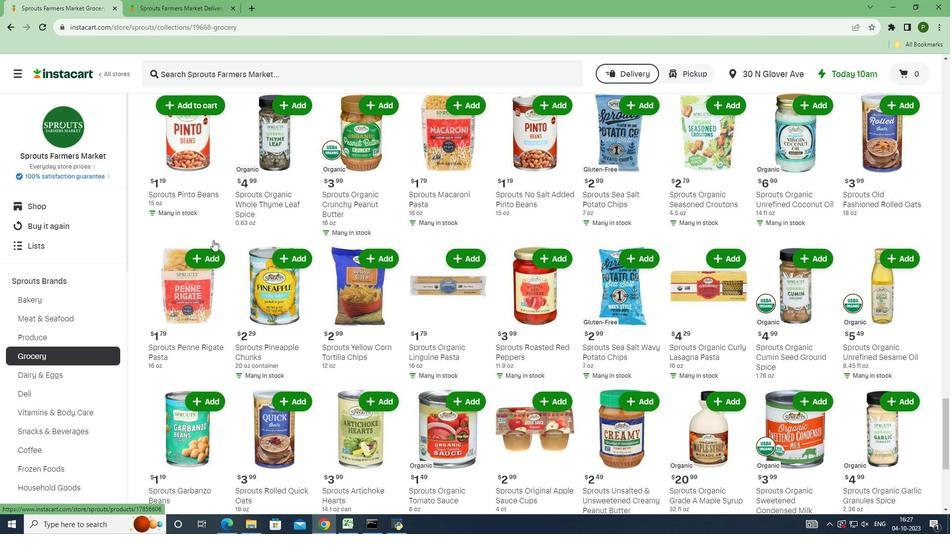 
Action: Mouse scrolled (213, 240) with delta (0, 0)
Screenshot: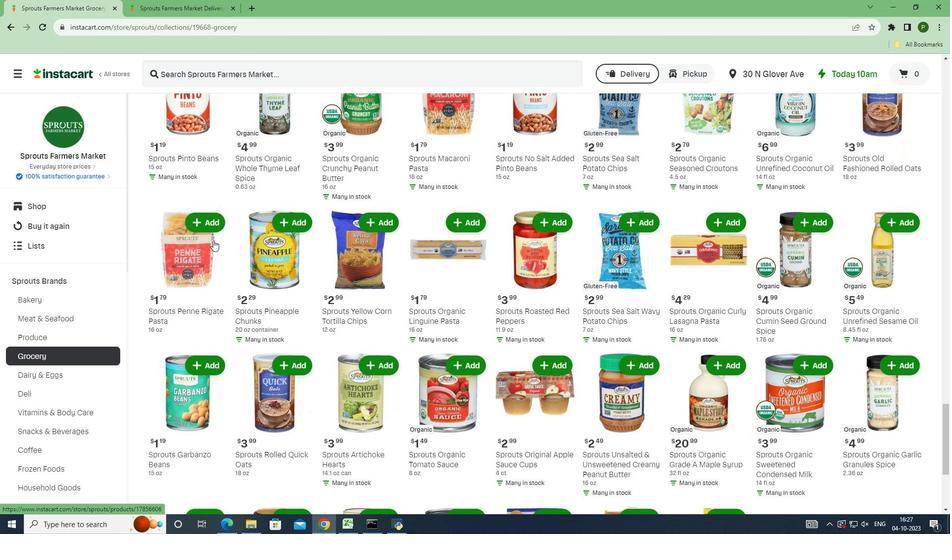 
Action: Mouse scrolled (213, 240) with delta (0, 0)
Screenshot: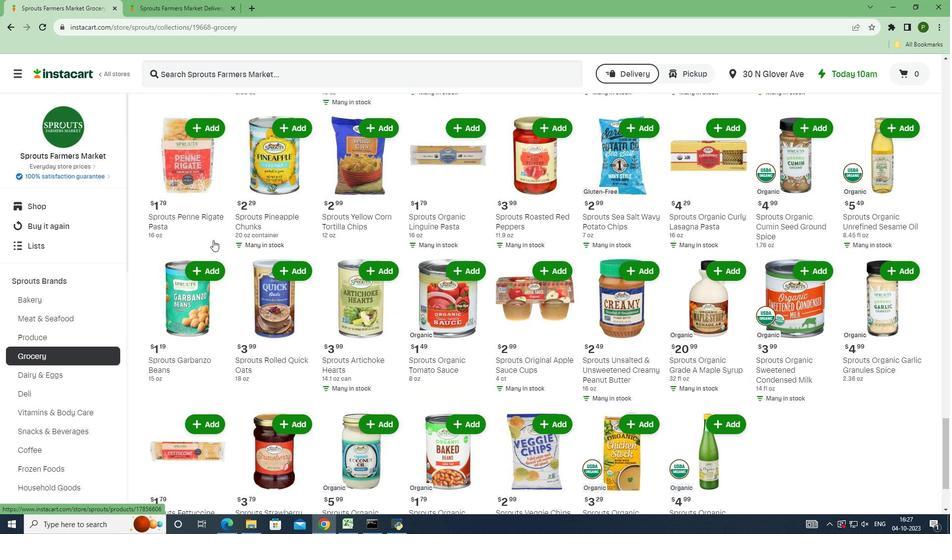 
Action: Mouse scrolled (213, 240) with delta (0, 0)
Screenshot: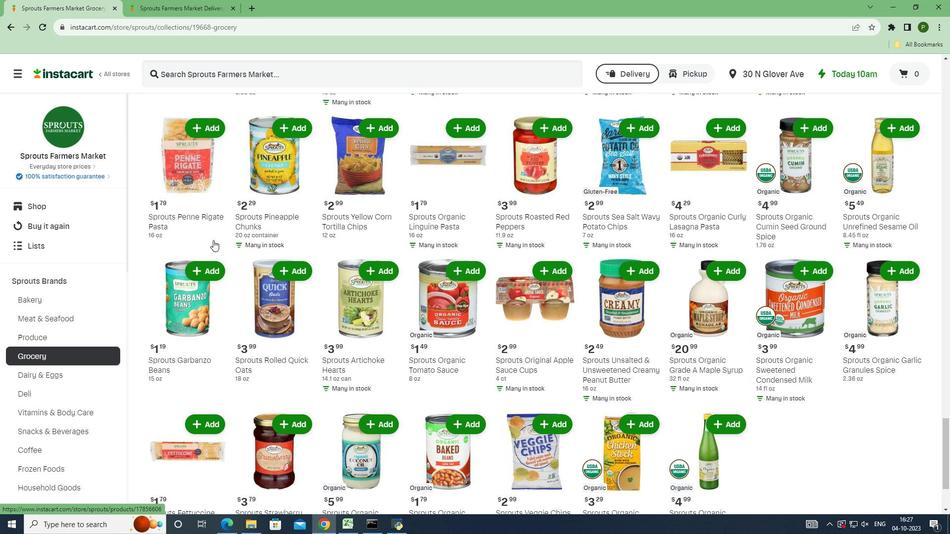 
Action: Mouse scrolled (213, 240) with delta (0, 0)
Screenshot: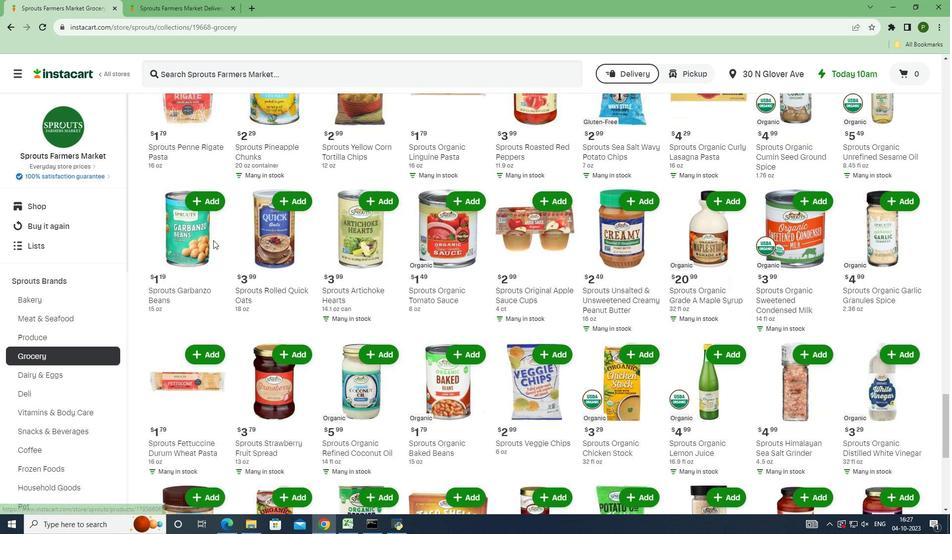 
Action: Mouse scrolled (213, 240) with delta (0, 0)
Screenshot: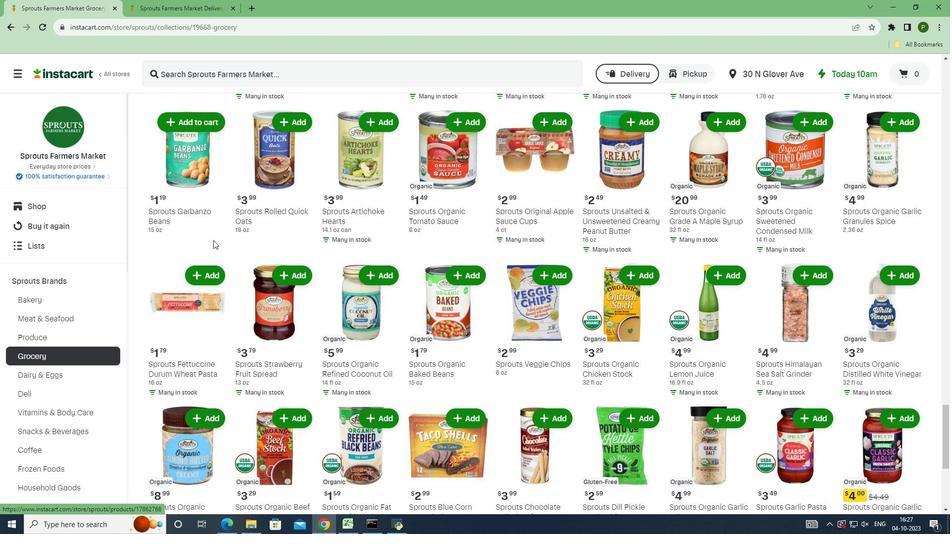 
Action: Mouse scrolled (213, 240) with delta (0, 0)
Screenshot: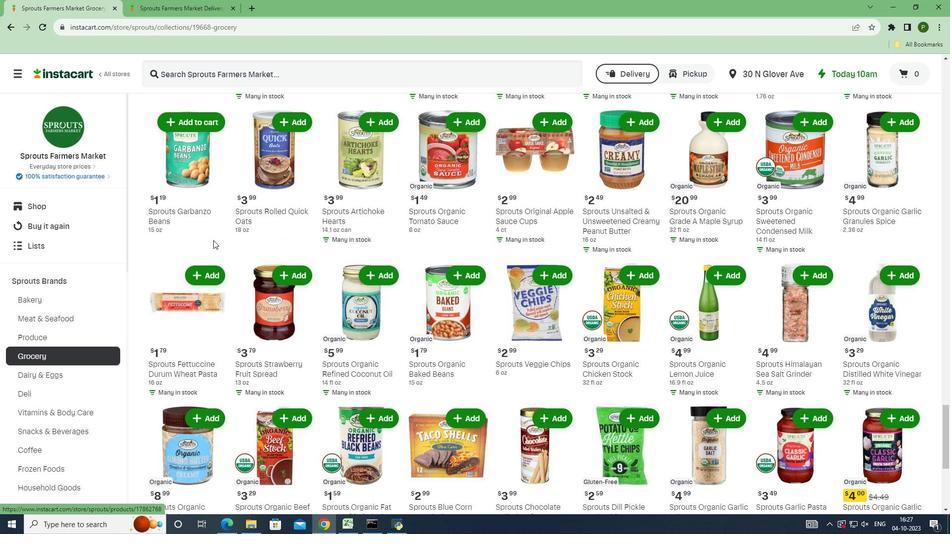 
Action: Mouse scrolled (213, 240) with delta (0, 0)
Screenshot: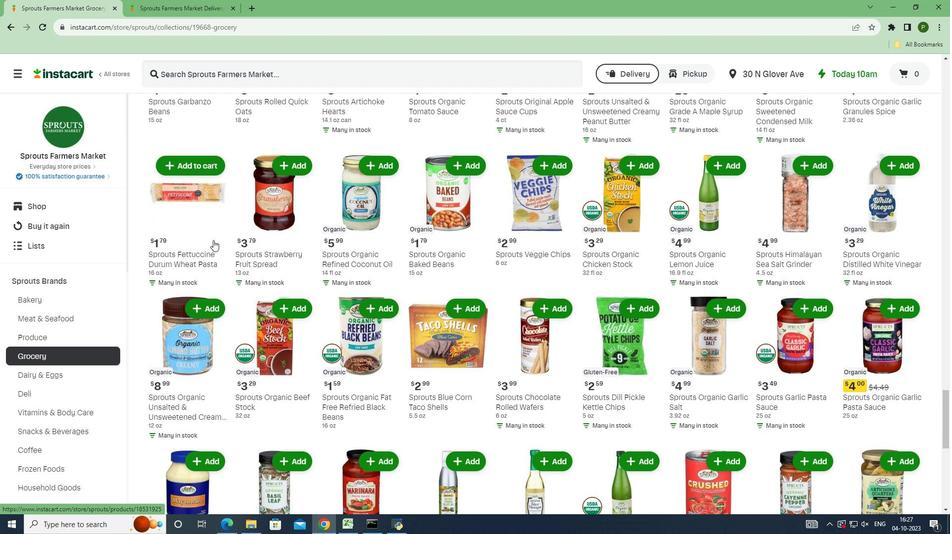 
Action: Mouse scrolled (213, 240) with delta (0, 0)
Screenshot: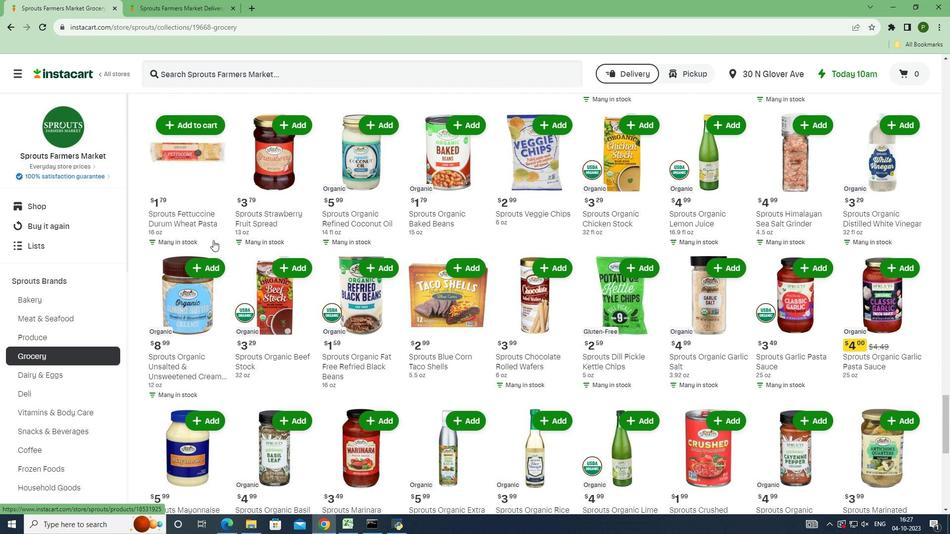 
Action: Mouse scrolled (213, 240) with delta (0, 0)
Screenshot: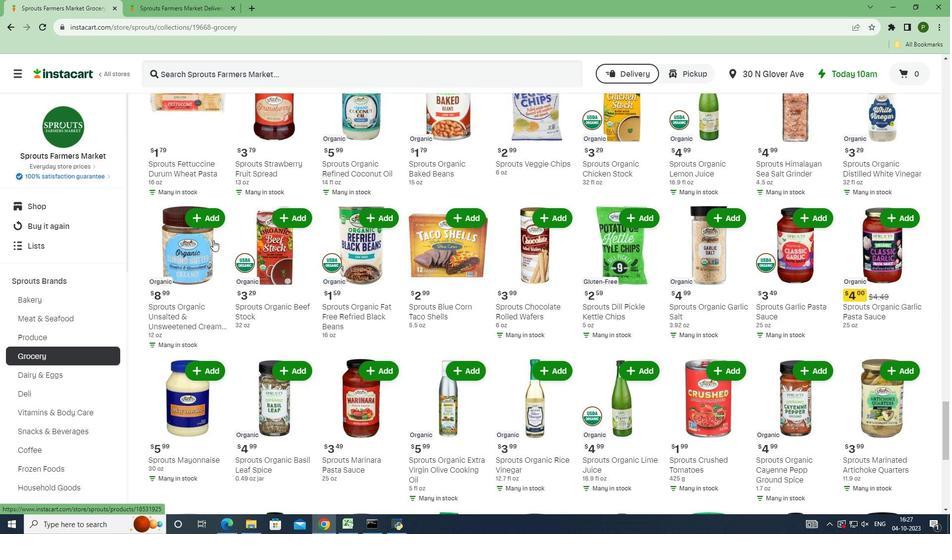 
Action: Mouse scrolled (213, 240) with delta (0, 0)
Screenshot: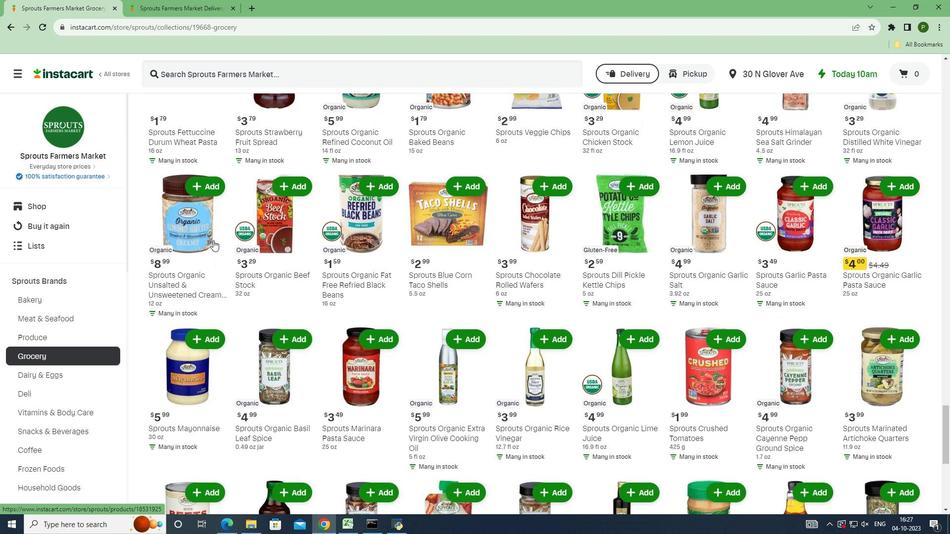
Action: Mouse scrolled (213, 240) with delta (0, 0)
Screenshot: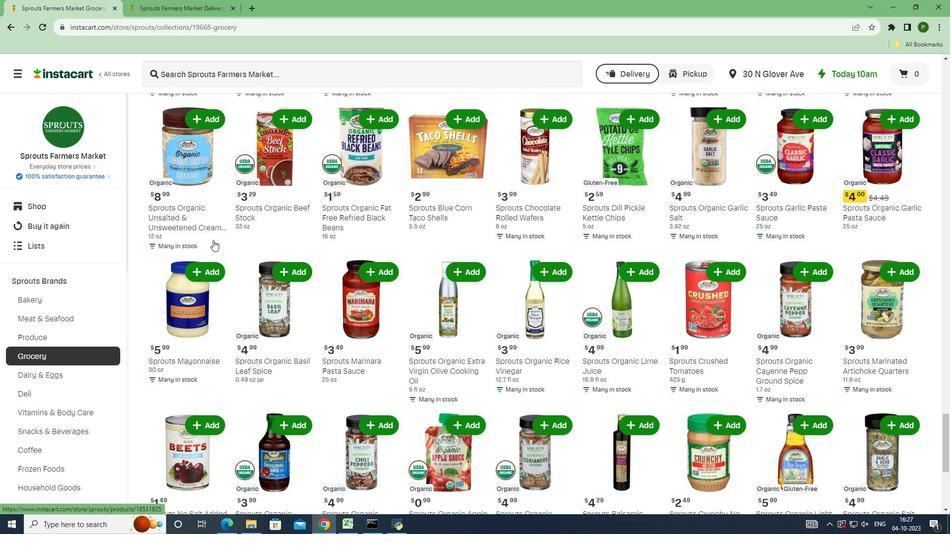 
Action: Mouse scrolled (213, 240) with delta (0, 0)
Screenshot: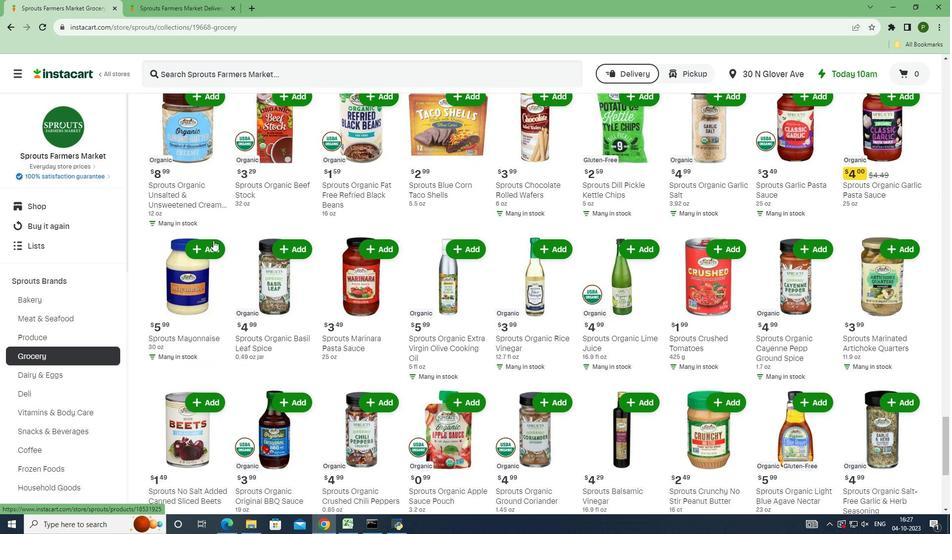 
Action: Mouse scrolled (213, 240) with delta (0, 0)
Screenshot: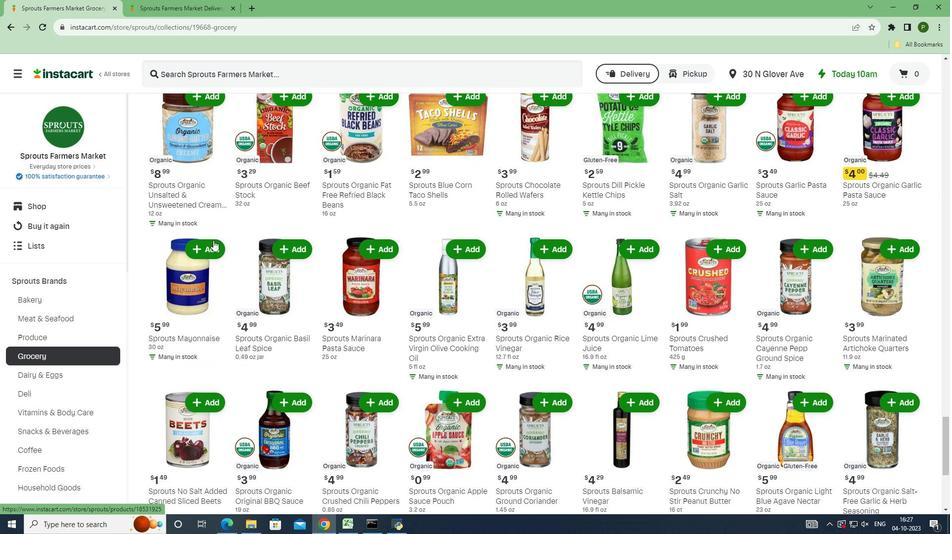 
Action: Mouse scrolled (213, 240) with delta (0, 0)
Screenshot: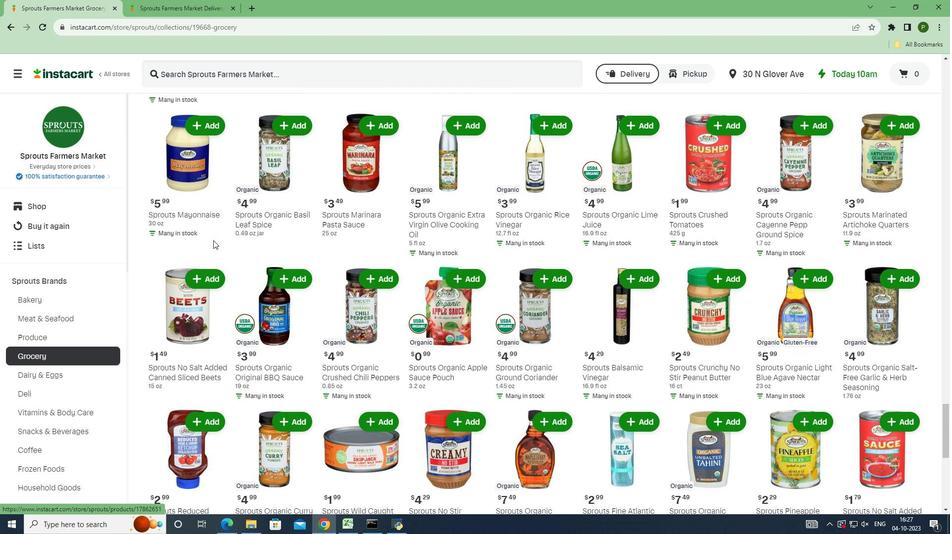 
Action: Mouse scrolled (213, 240) with delta (0, 0)
Screenshot: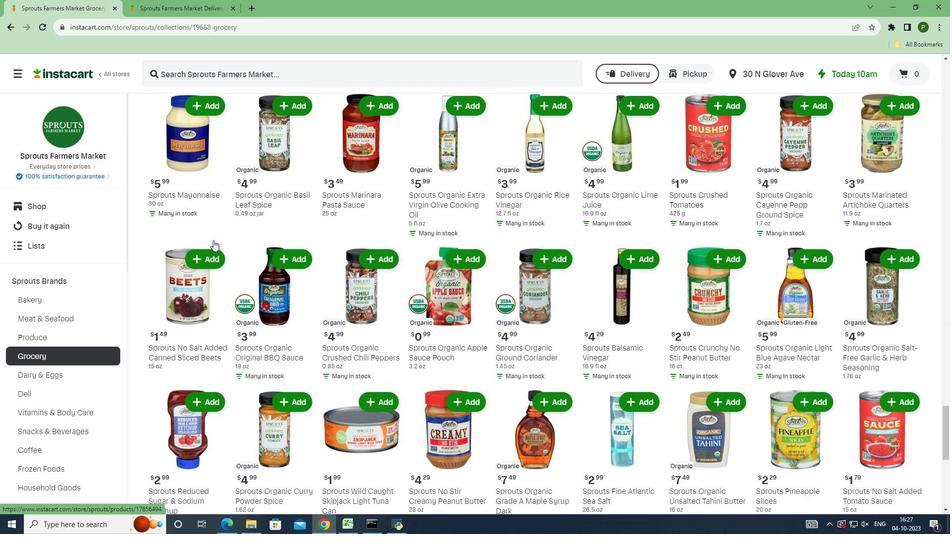 
Action: Mouse scrolled (213, 240) with delta (0, 0)
Screenshot: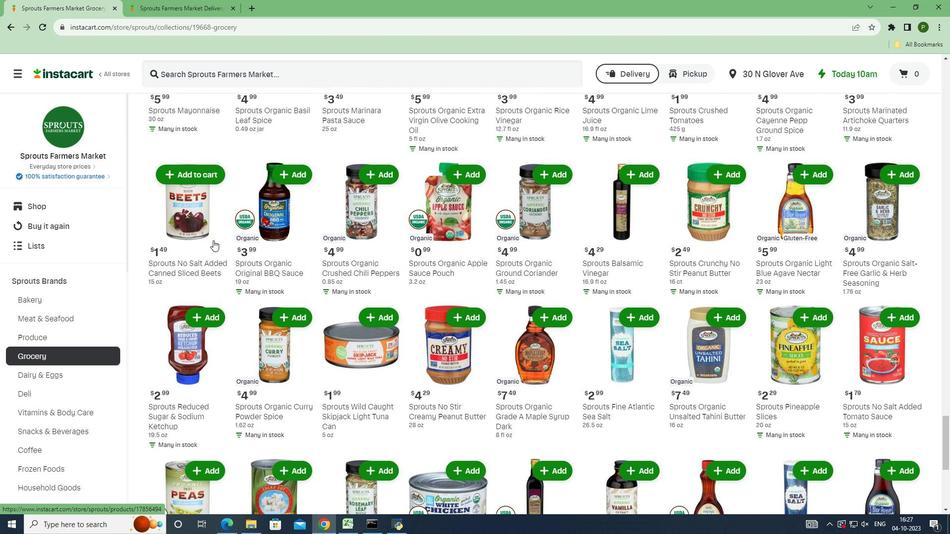 
Action: Mouse scrolled (213, 240) with delta (0, 0)
Screenshot: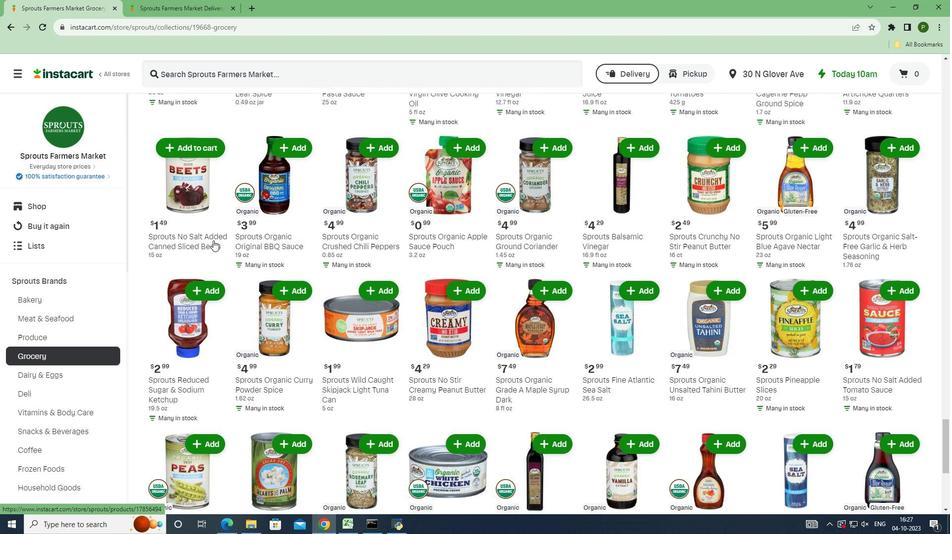 
Action: Mouse scrolled (213, 240) with delta (0, 0)
Screenshot: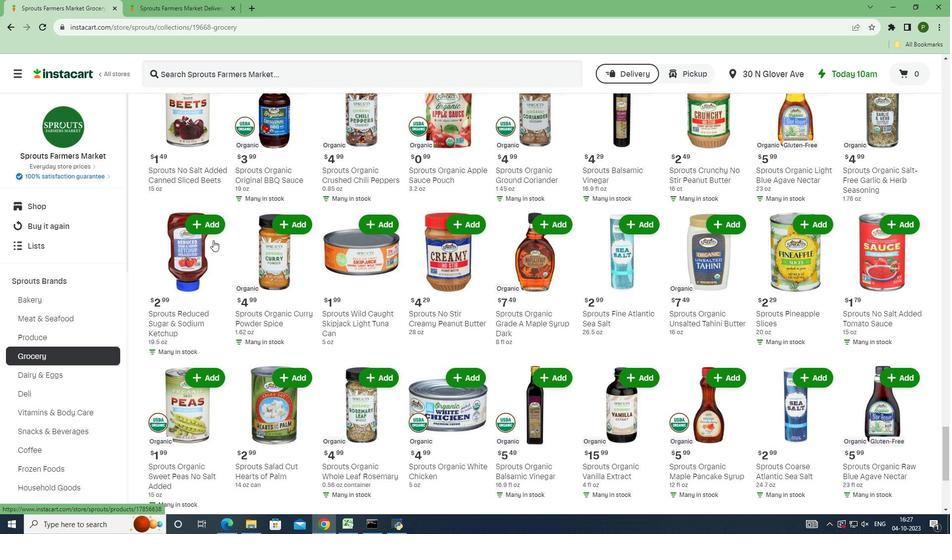 
Action: Mouse scrolled (213, 240) with delta (0, 0)
Screenshot: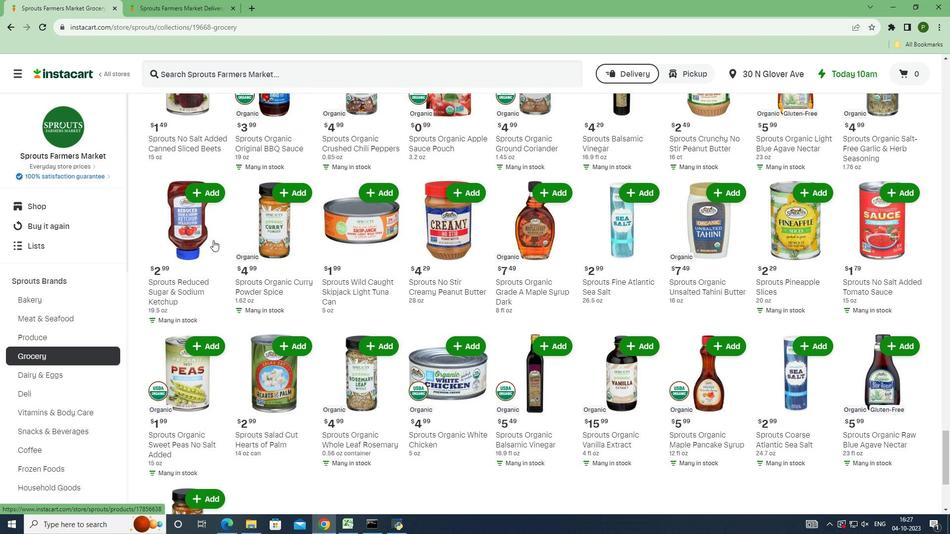 
Action: Mouse scrolled (213, 240) with delta (0, 0)
Screenshot: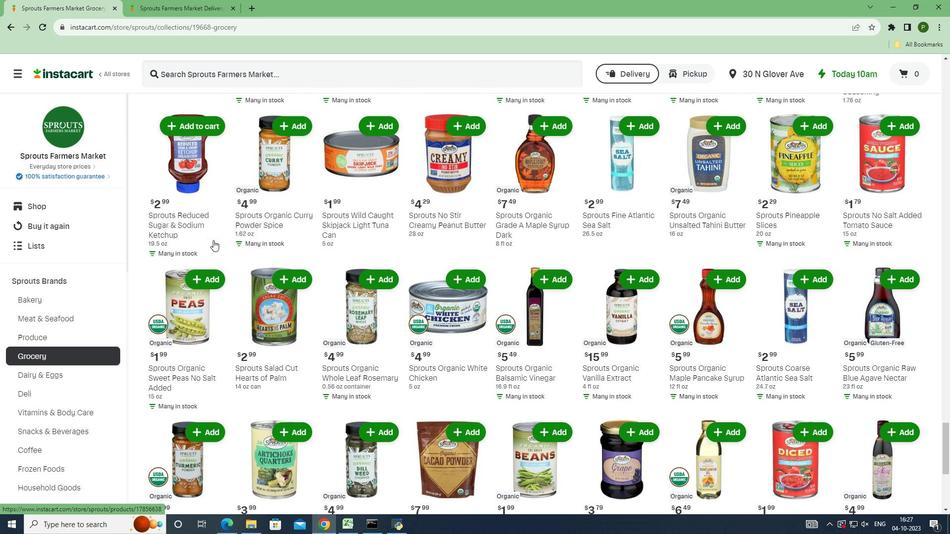 
Action: Mouse scrolled (213, 240) with delta (0, 0)
Screenshot: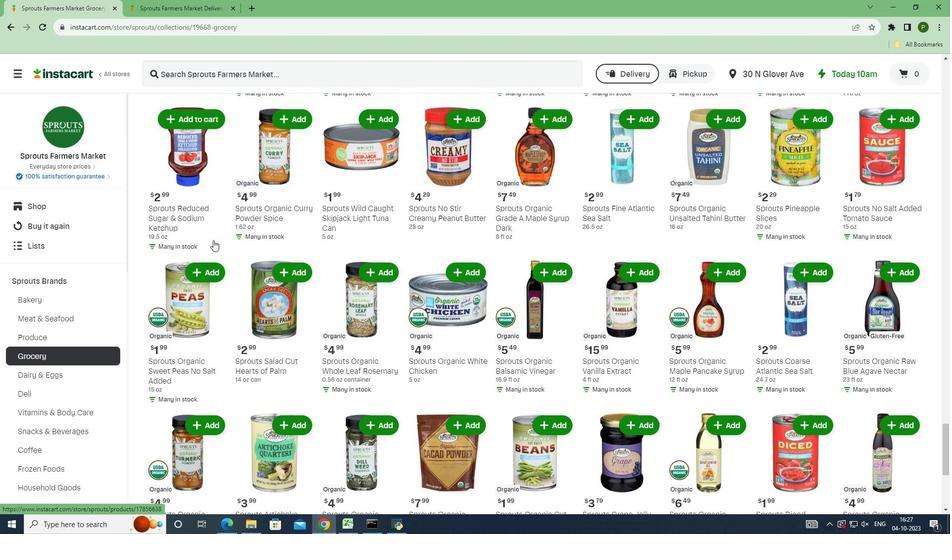 
Action: Mouse scrolled (213, 240) with delta (0, 0)
Screenshot: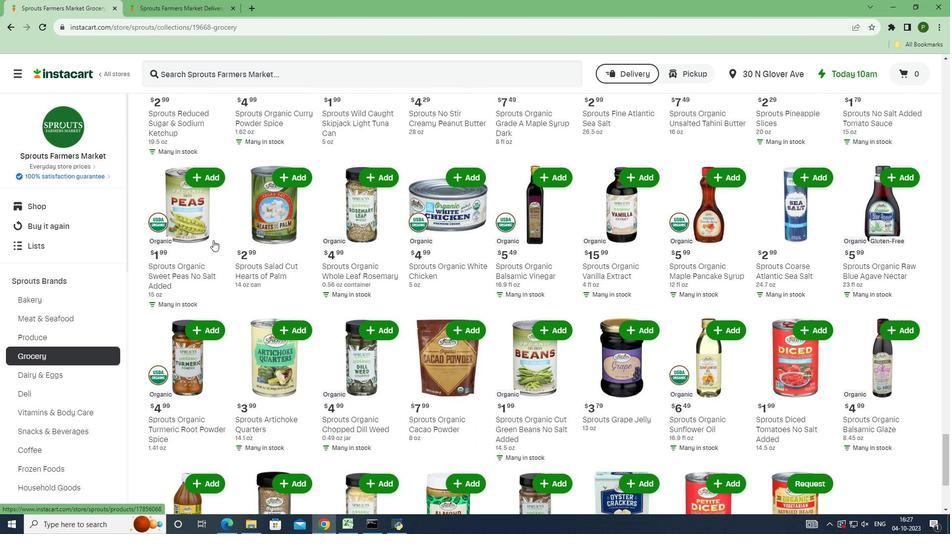 
Action: Mouse scrolled (213, 240) with delta (0, 0)
Screenshot: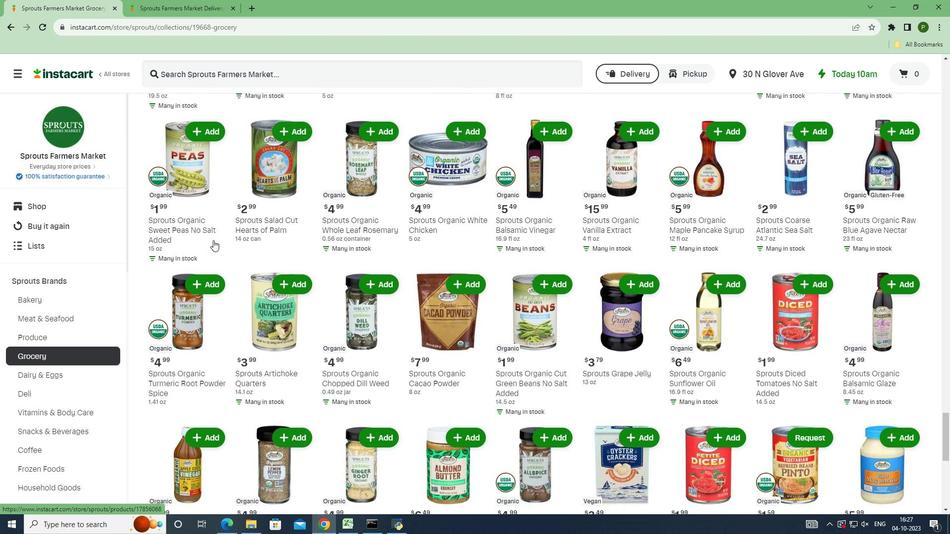 
Action: Mouse scrolled (213, 240) with delta (0, 0)
Screenshot: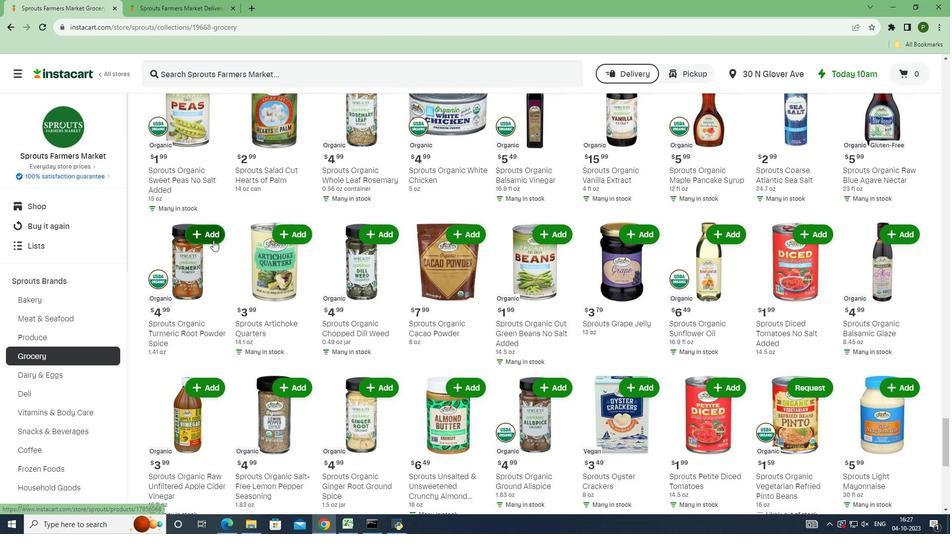 
Action: Mouse scrolled (213, 240) with delta (0, 0)
Screenshot: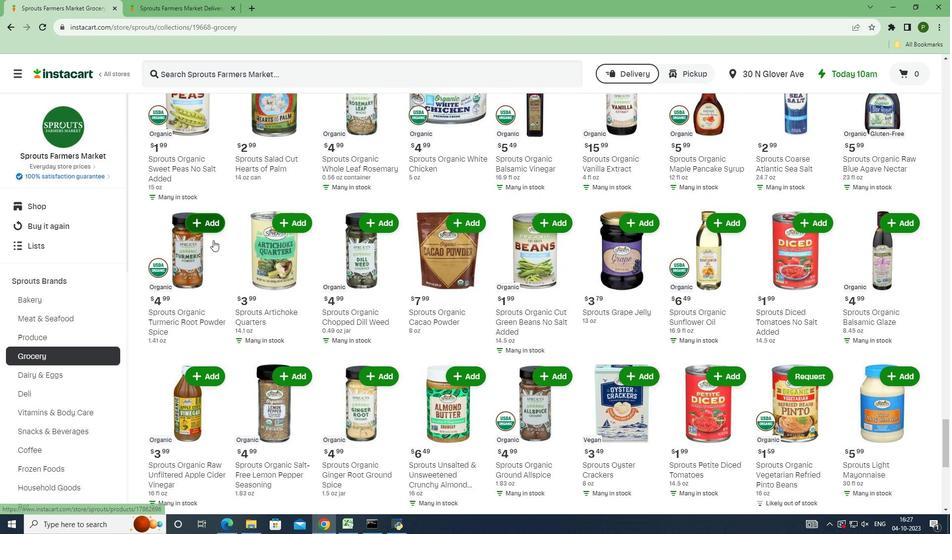 
Action: Mouse scrolled (213, 240) with delta (0, 0)
Screenshot: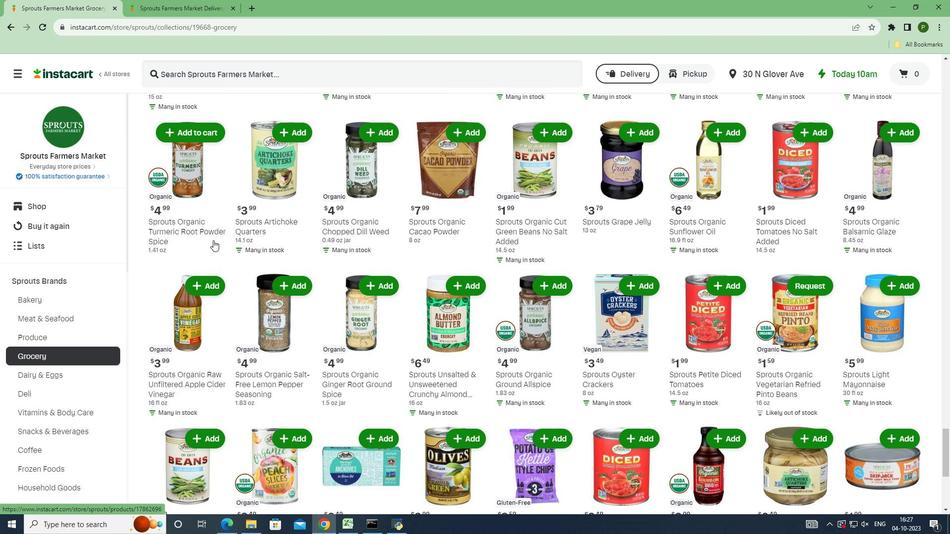 
Action: Mouse pressed left at (213, 240)
Screenshot: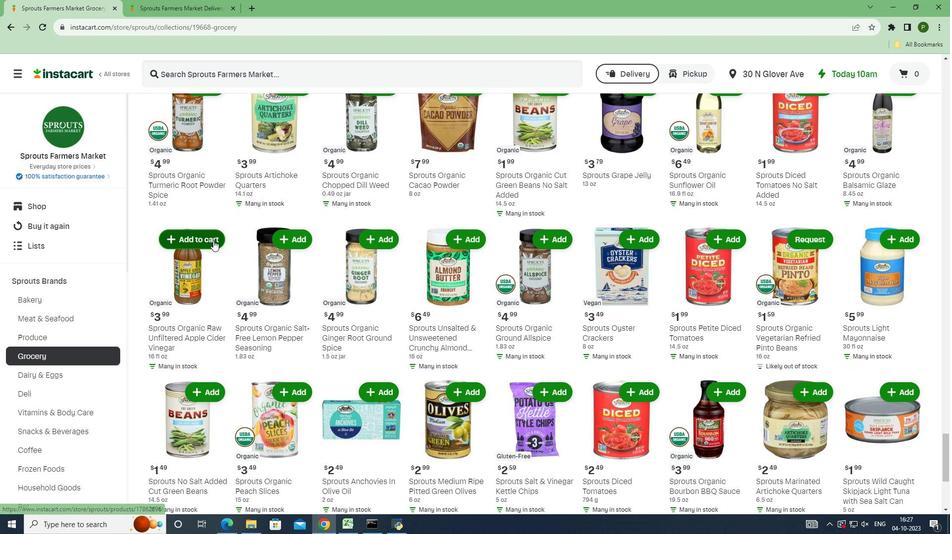 
